 Task: Create a new public GitHub repository named 'instructional project' with a README file and Apache License 2.0. Add a description and topics.
Action: Mouse moved to (142, 100)
Screenshot: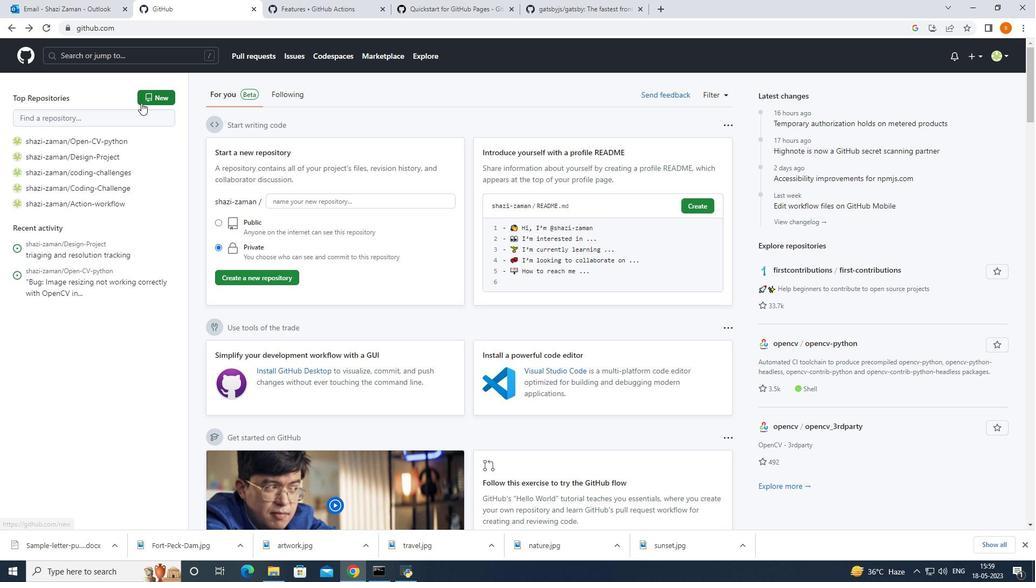 
Action: Mouse pressed left at (142, 100)
Screenshot: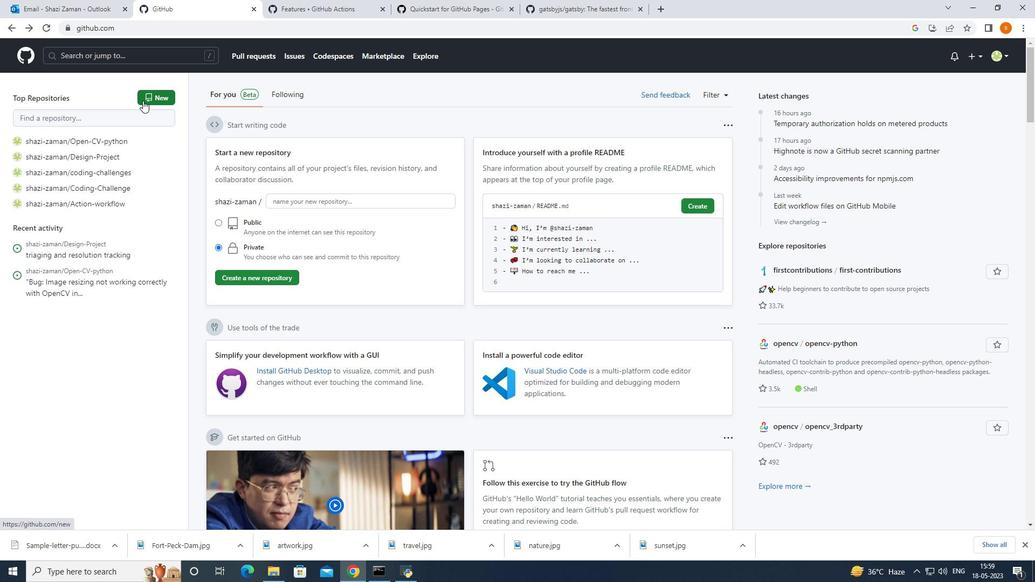 
Action: Mouse moved to (443, 178)
Screenshot: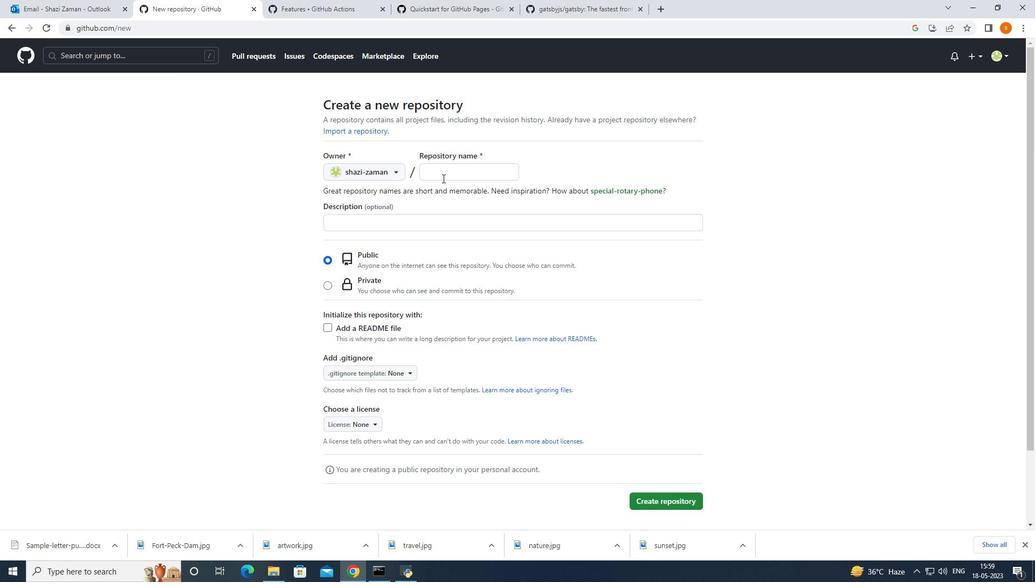 
Action: Mouse pressed left at (443, 178)
Screenshot: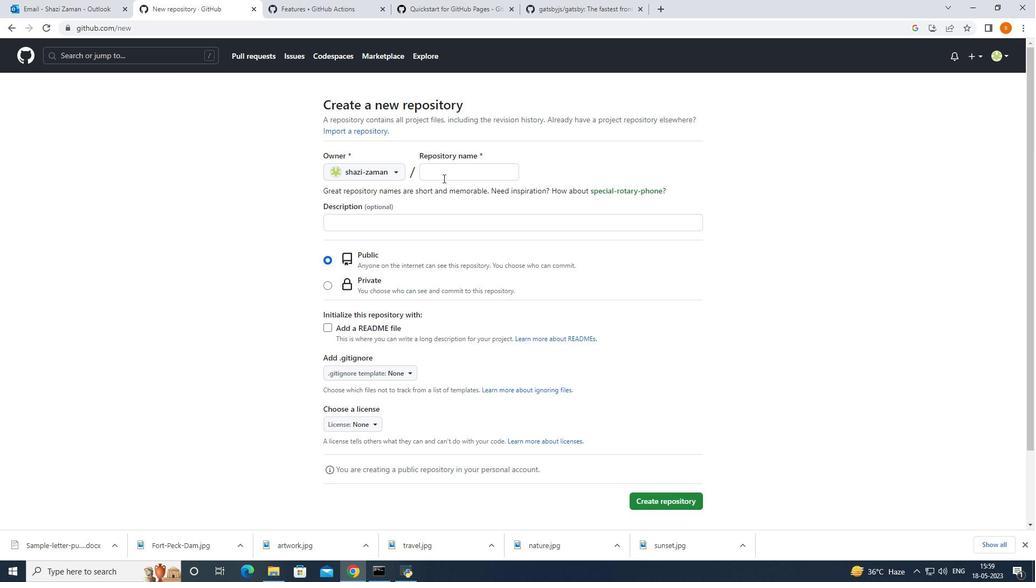 
Action: Mouse moved to (442, 179)
Screenshot: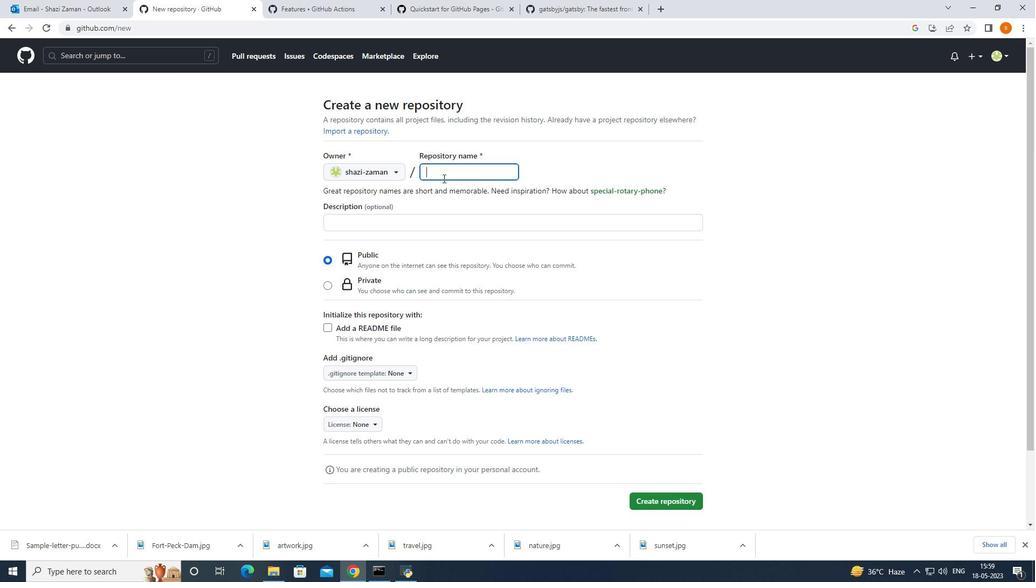 
Action: Key pressed instructional<Key.space>project
Screenshot: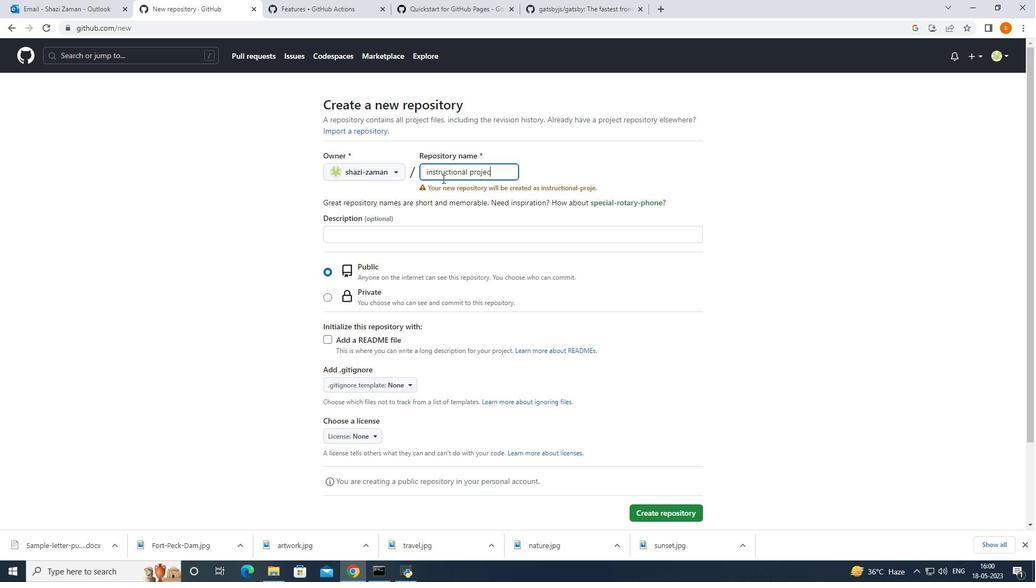 
Action: Mouse moved to (428, 229)
Screenshot: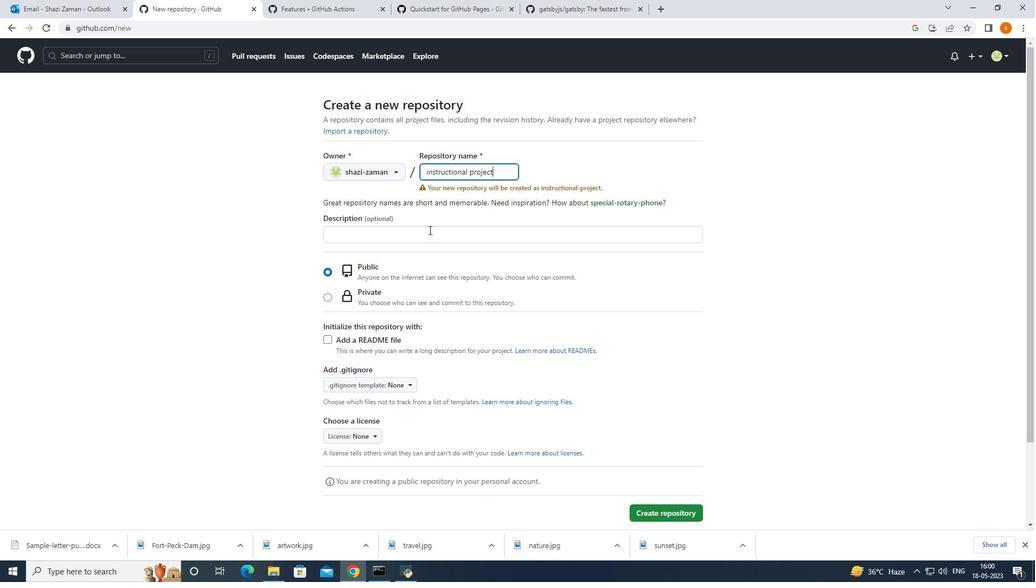 
Action: Mouse pressed left at (428, 229)
Screenshot: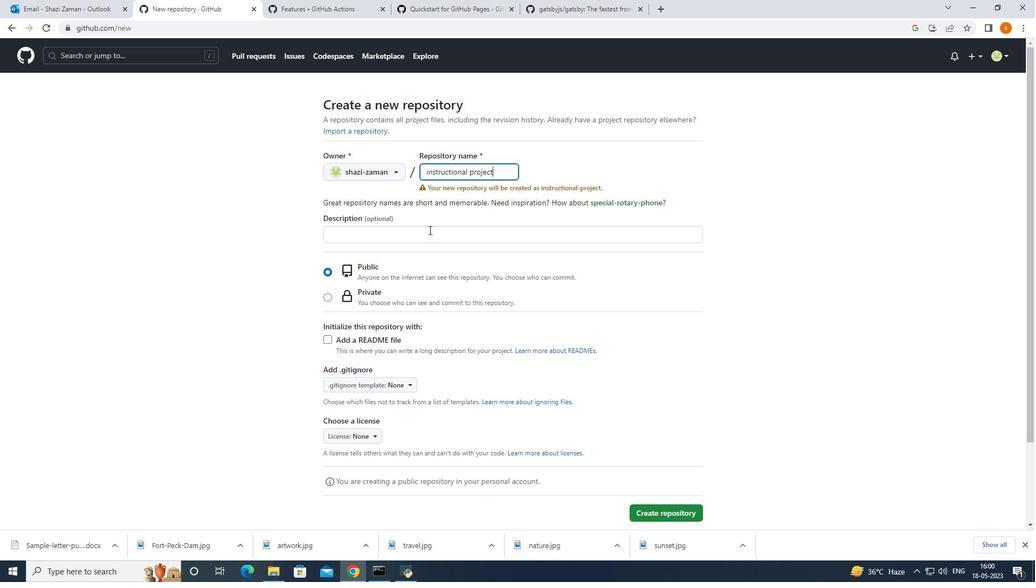 
Action: Mouse moved to (485, 242)
Screenshot: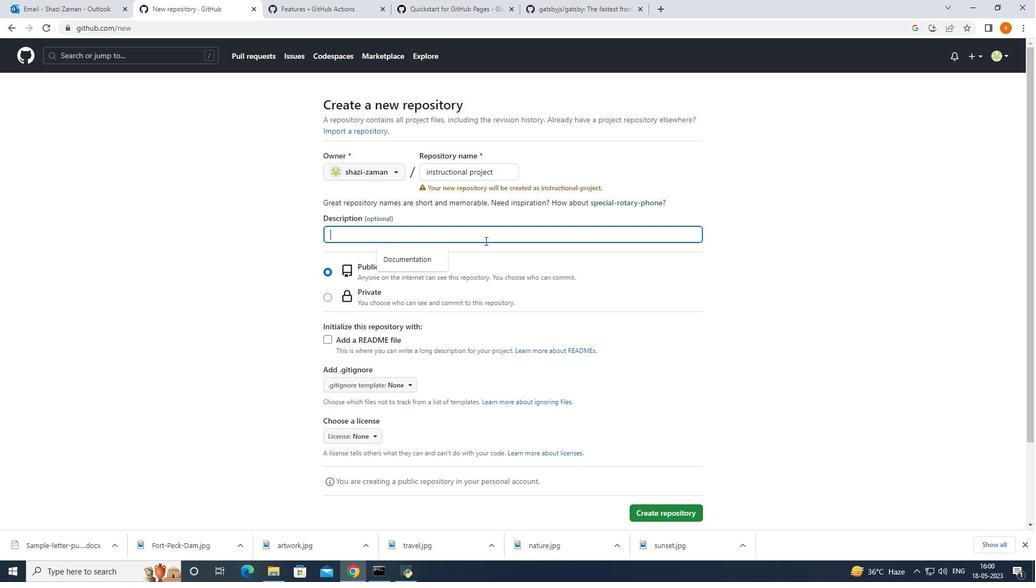 
Action: Mouse scrolled (485, 241) with delta (0, 0)
Screenshot: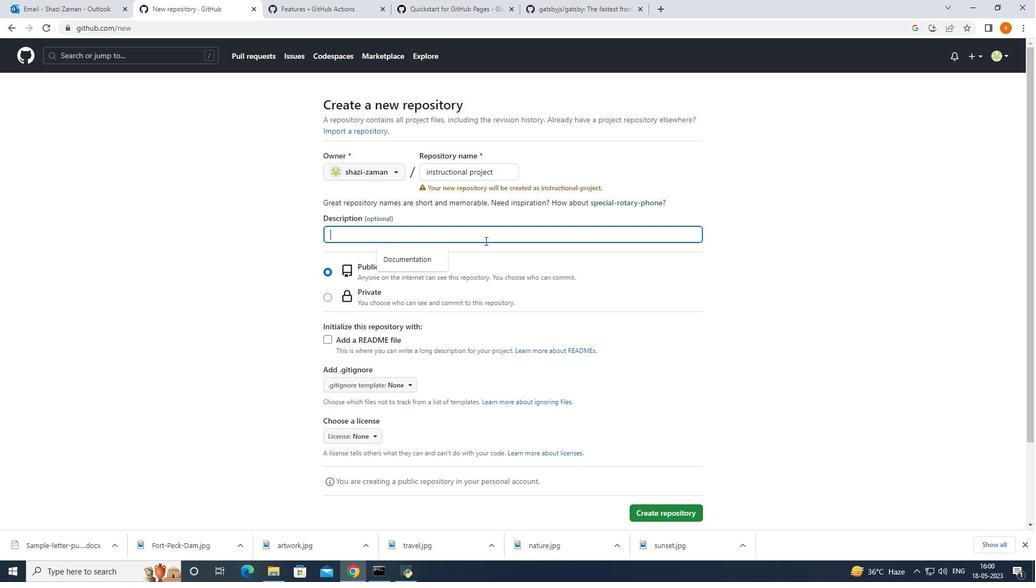 
Action: Mouse moved to (410, 333)
Screenshot: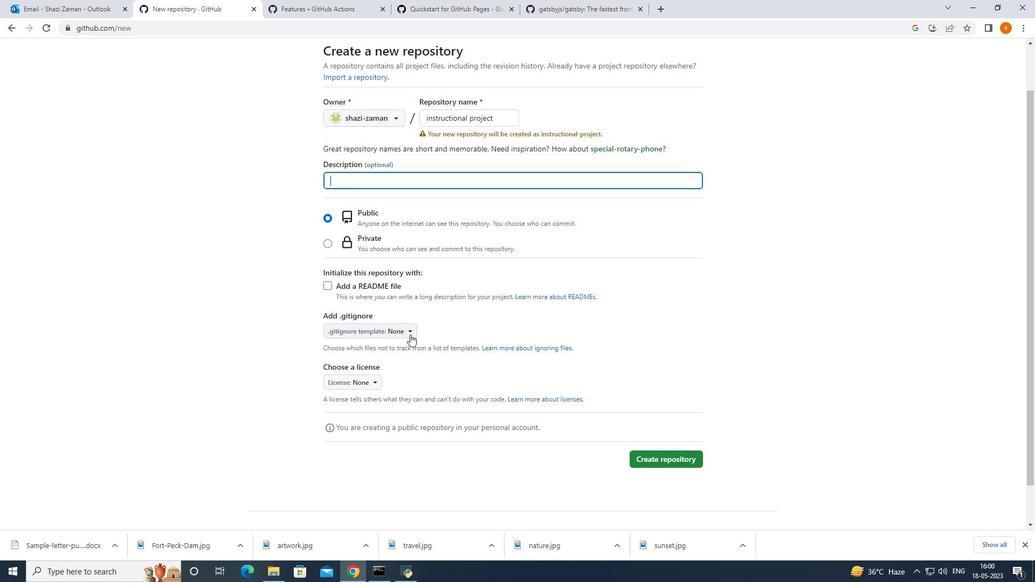 
Action: Mouse pressed left at (410, 333)
Screenshot: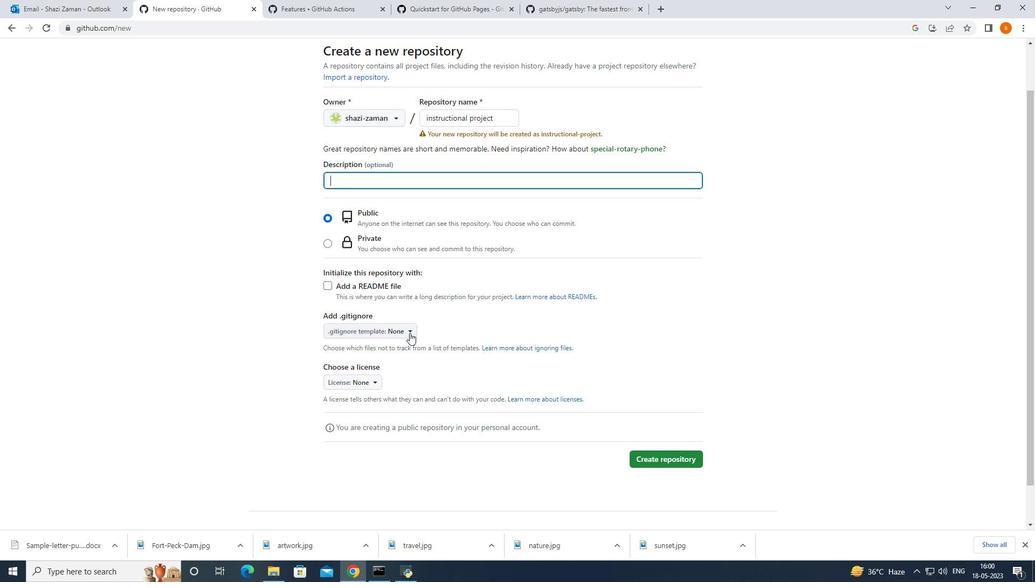 
Action: Mouse moved to (384, 180)
Screenshot: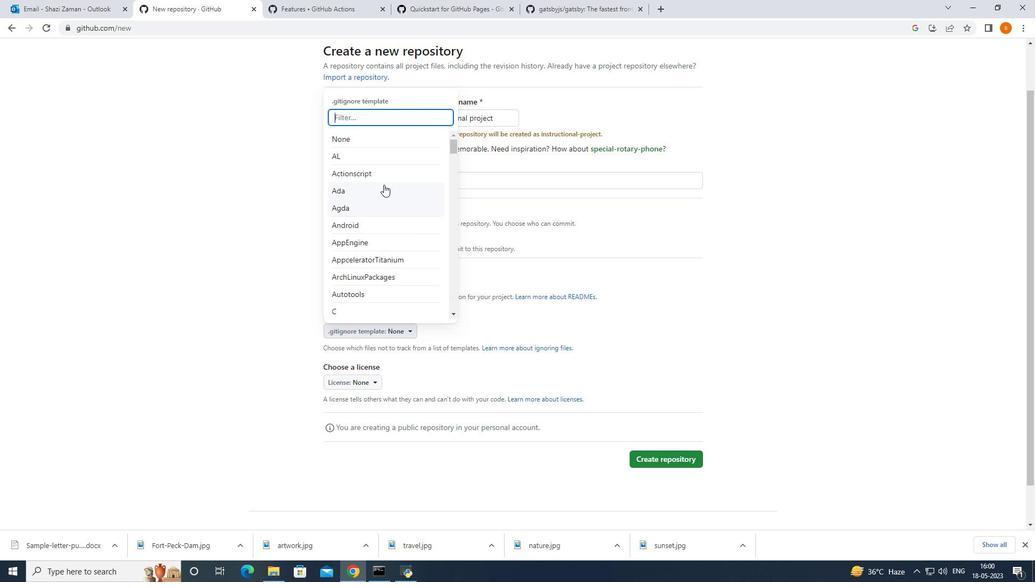 
Action: Mouse scrolled (384, 180) with delta (0, 0)
Screenshot: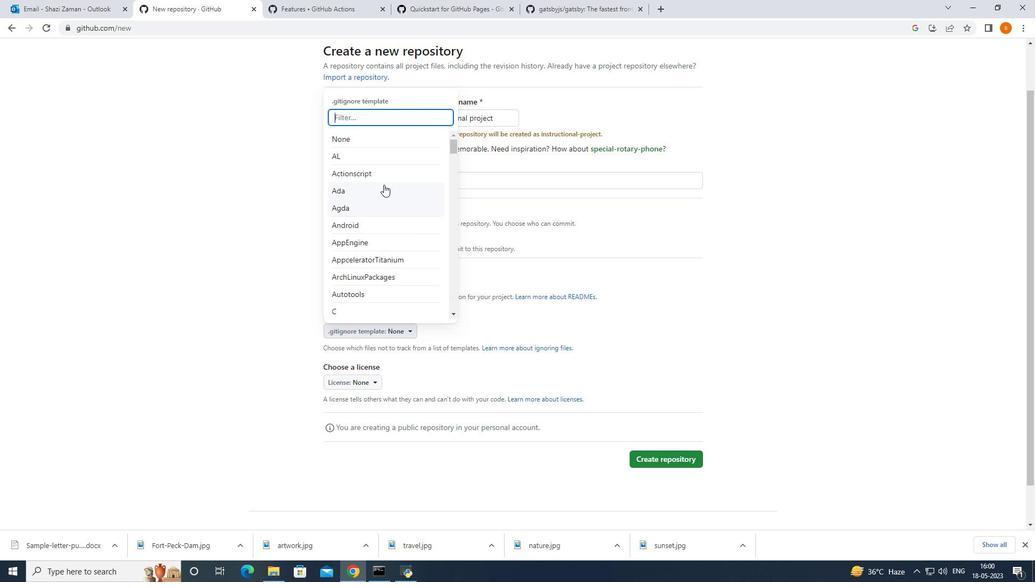 
Action: Mouse moved to (383, 180)
Screenshot: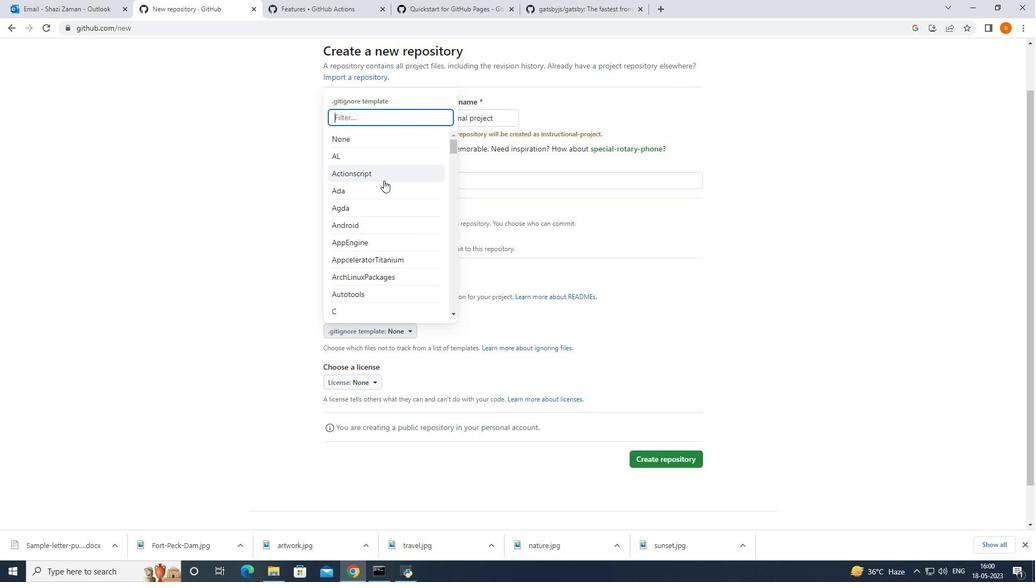 
Action: Mouse scrolled (383, 180) with delta (0, 0)
Screenshot: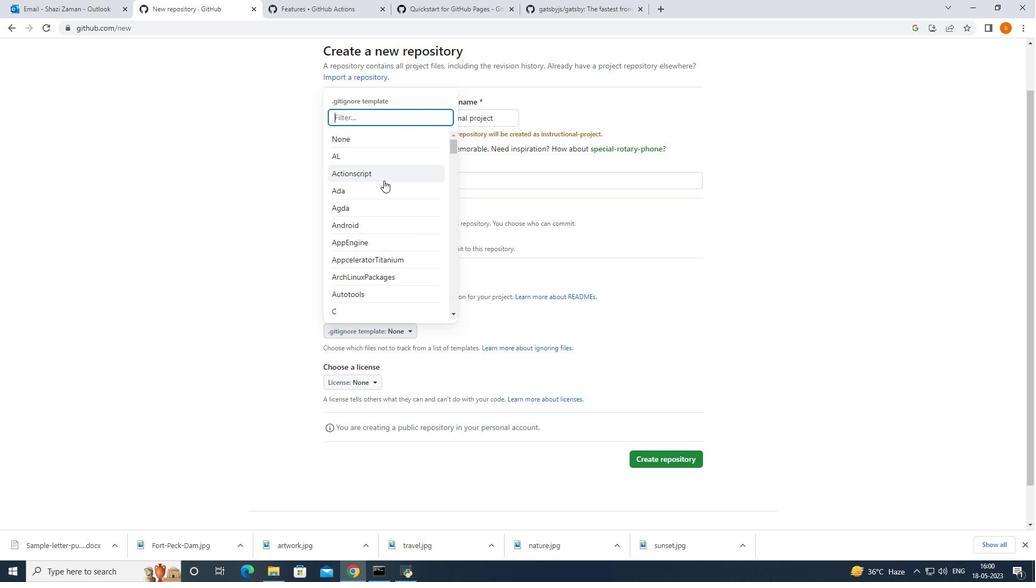 
Action: Mouse moved to (383, 182)
Screenshot: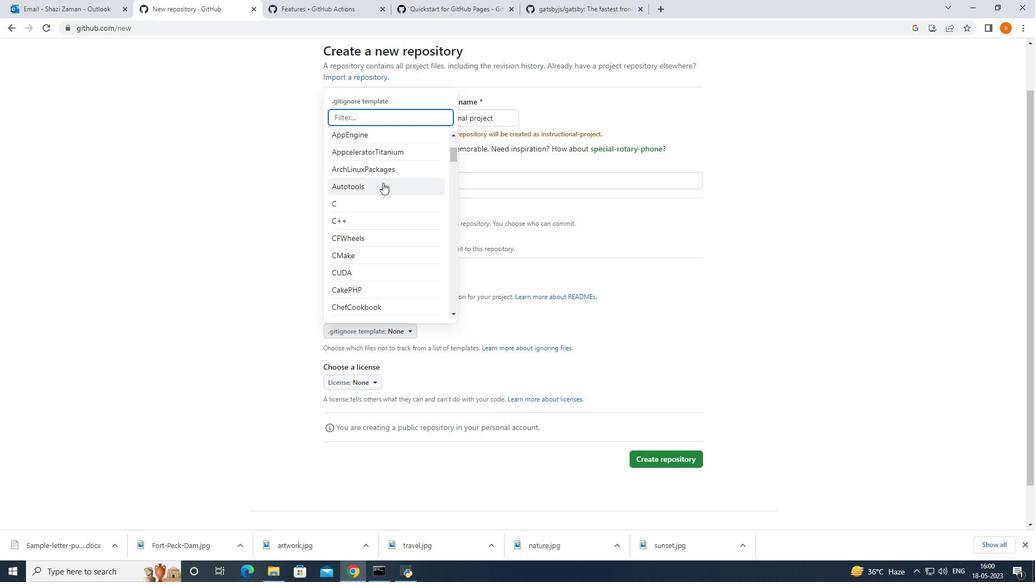 
Action: Mouse scrolled (383, 182) with delta (0, 0)
Screenshot: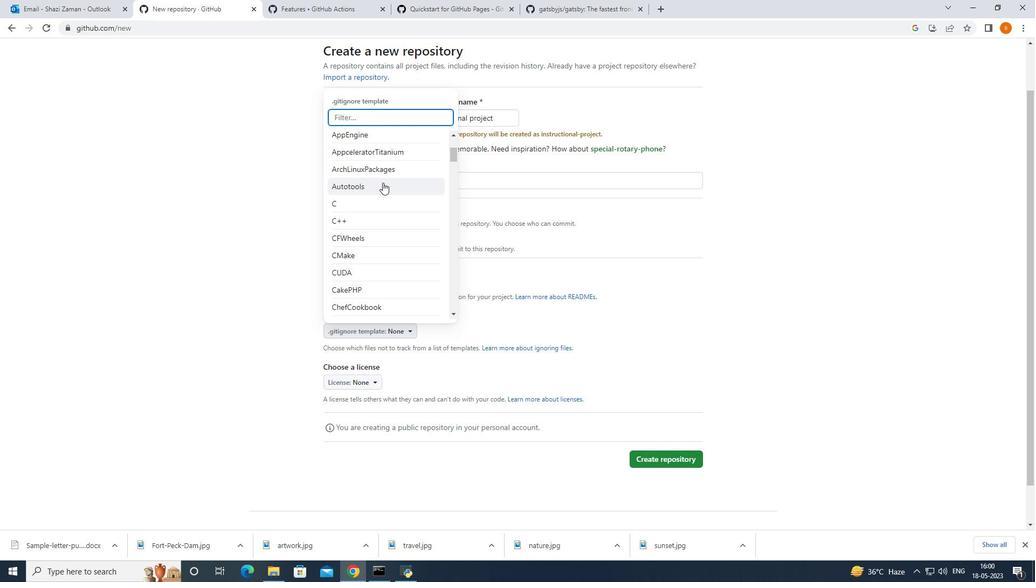 
Action: Mouse scrolled (383, 183) with delta (0, 0)
Screenshot: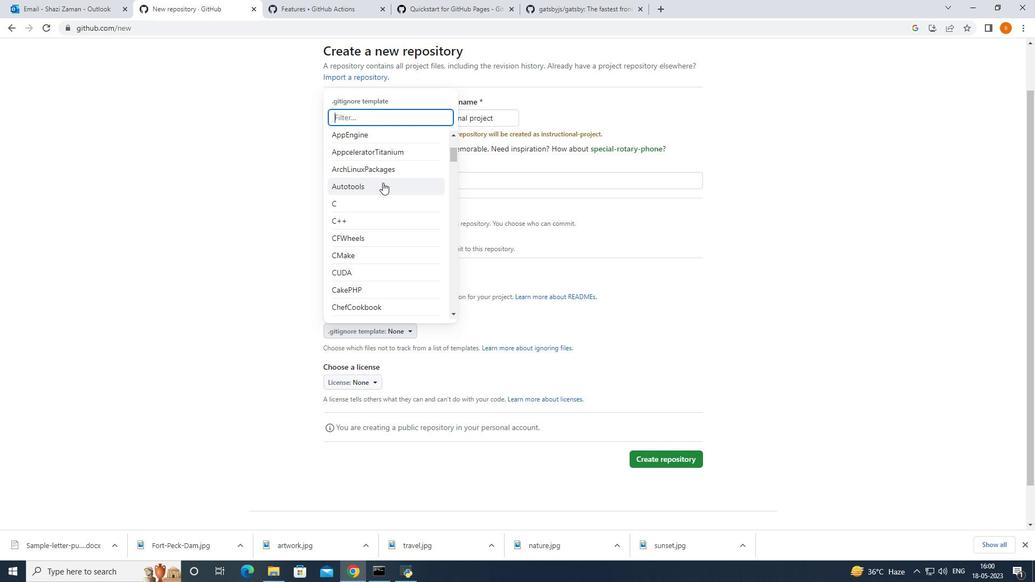 
Action: Mouse scrolled (383, 183) with delta (0, 0)
Screenshot: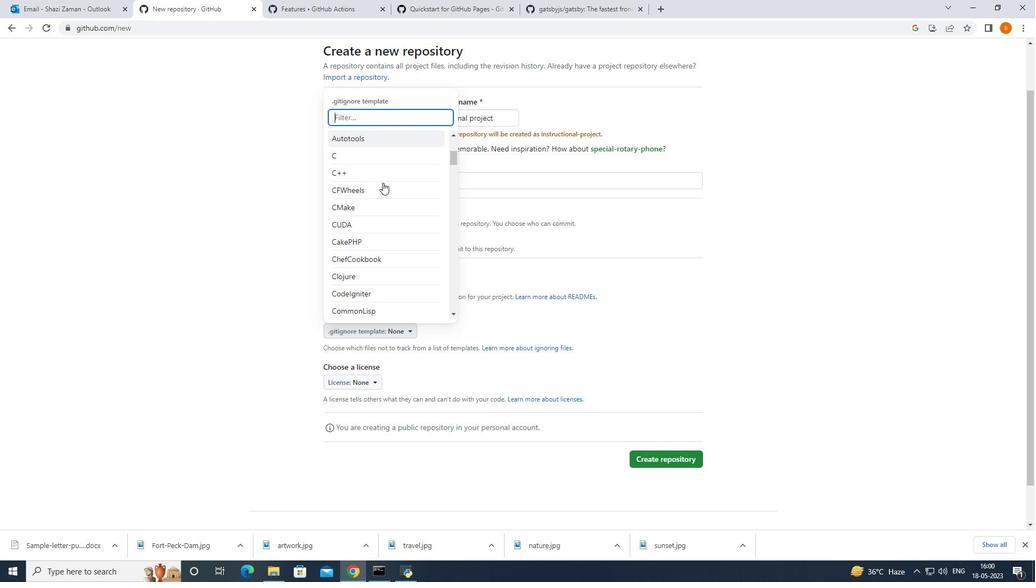 
Action: Mouse scrolled (383, 183) with delta (0, 0)
Screenshot: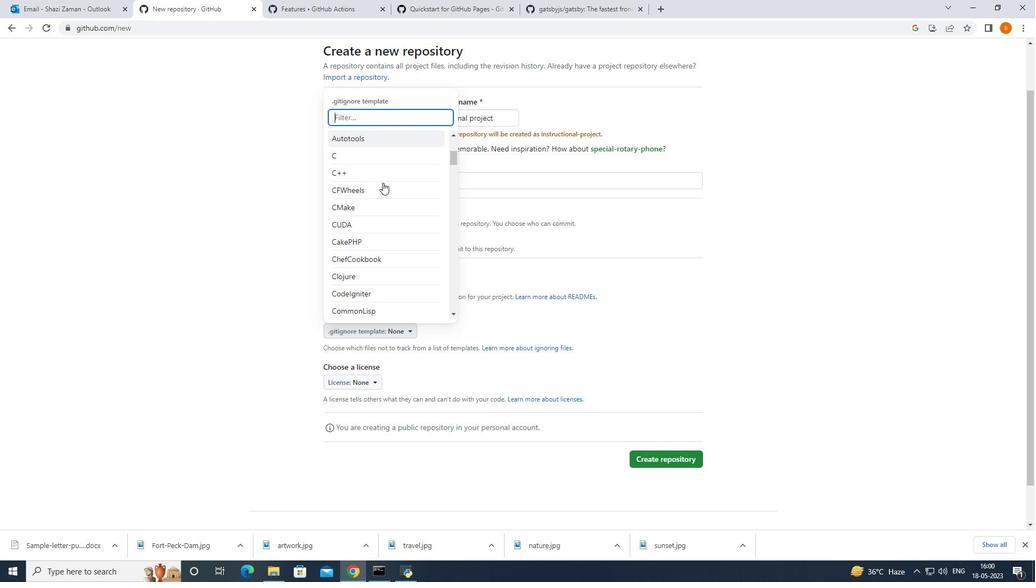 
Action: Mouse moved to (373, 121)
Screenshot: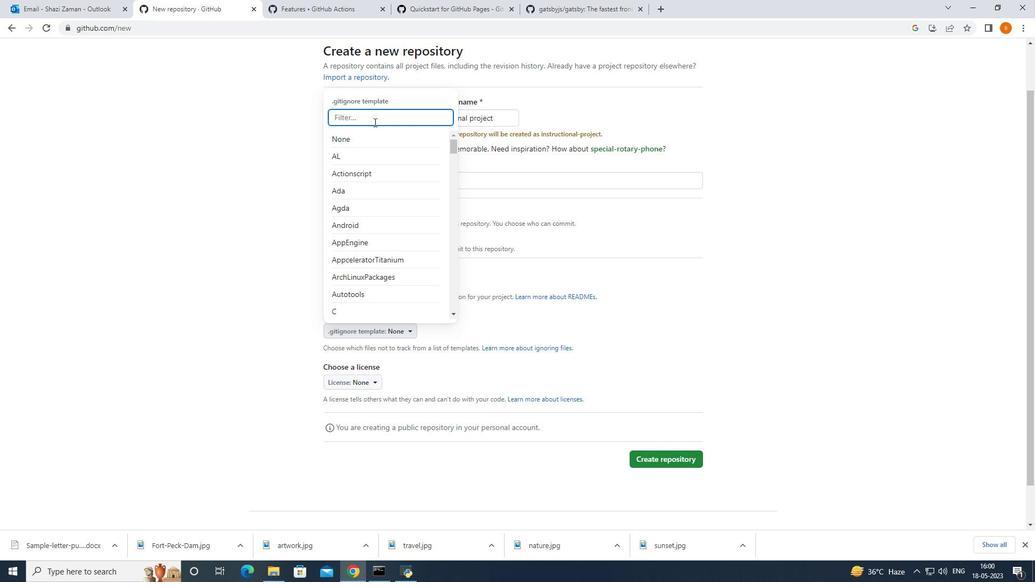 
Action: Key pressed s
Screenshot: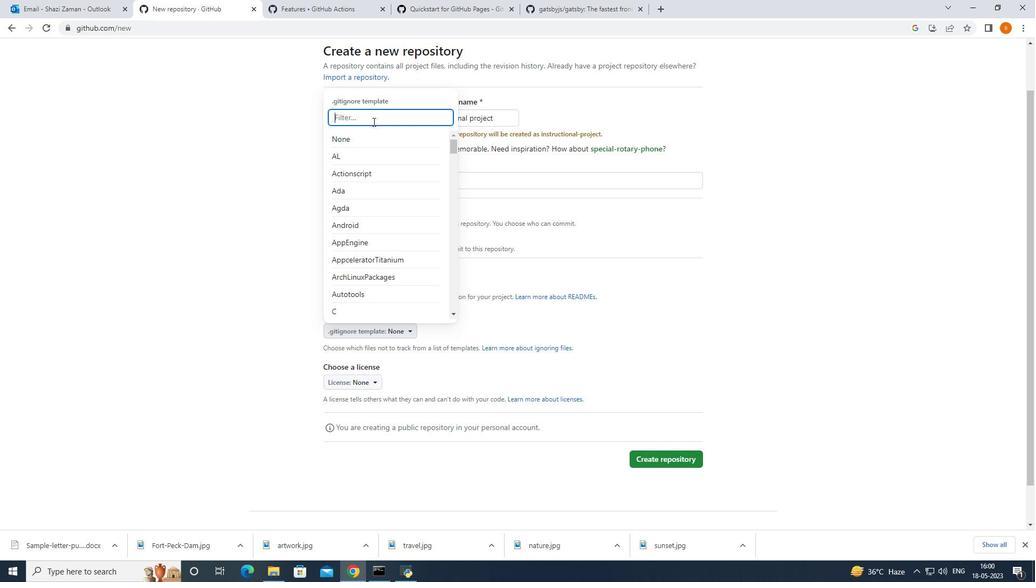 
Action: Mouse moved to (373, 121)
Screenshot: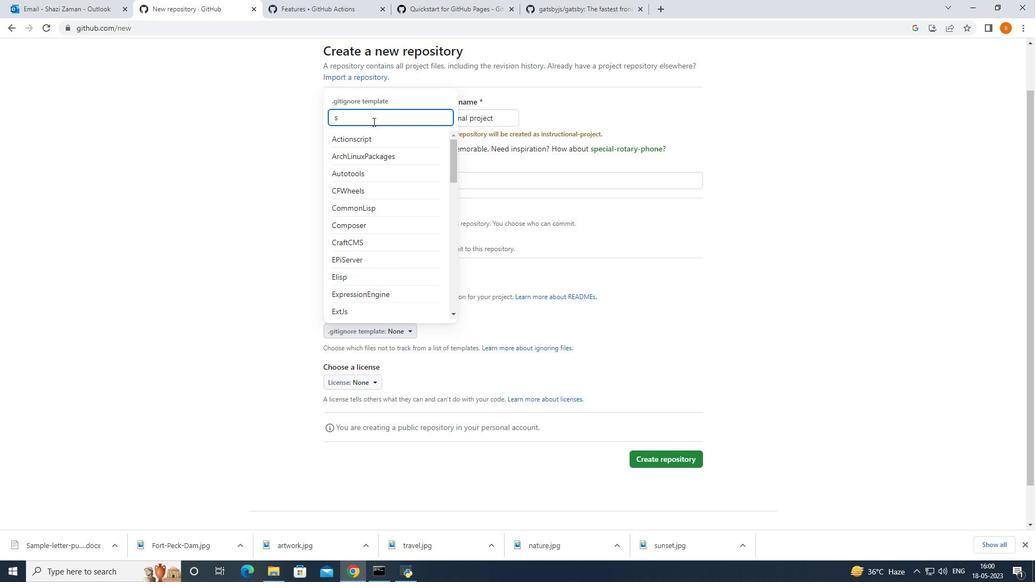 
Action: Key pressed t
Screenshot: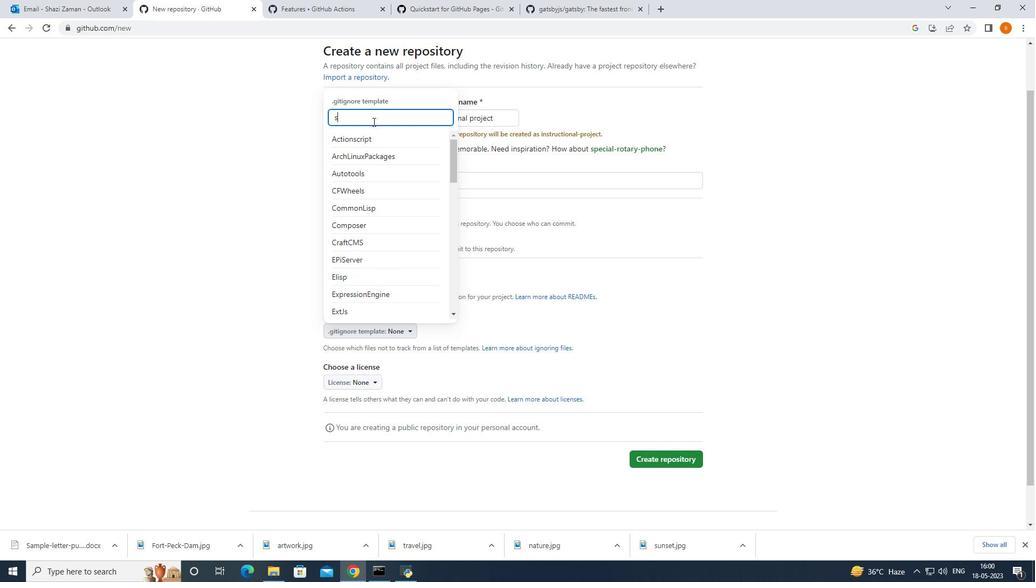 
Action: Mouse moved to (373, 123)
Screenshot: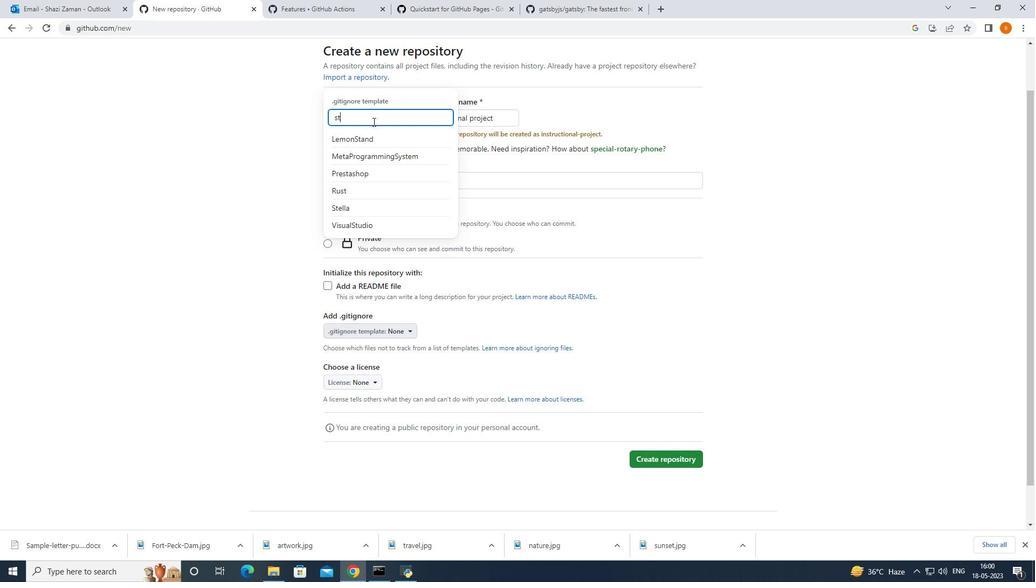 
Action: Key pressed atic
Screenshot: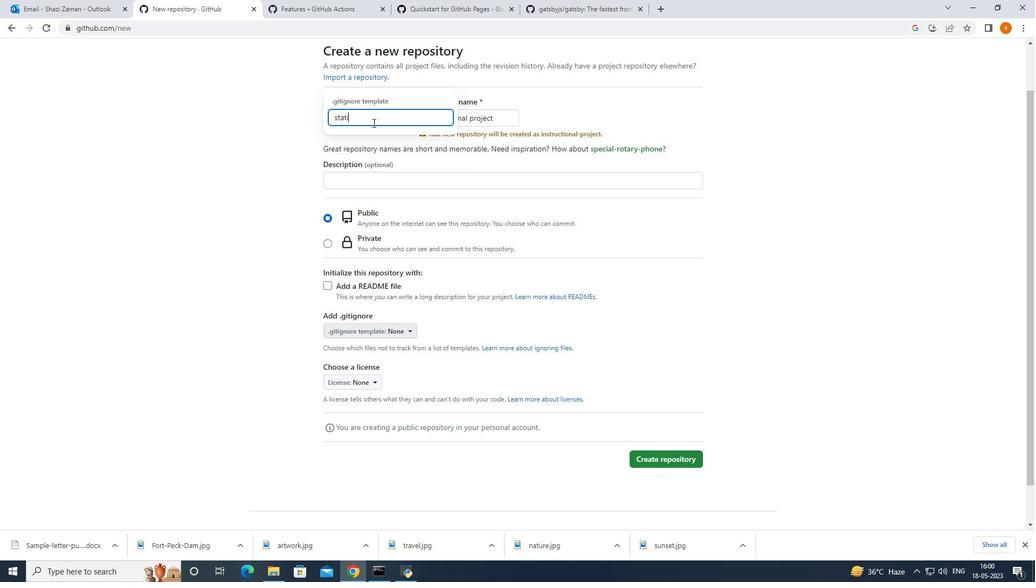 
Action: Mouse moved to (276, 164)
Screenshot: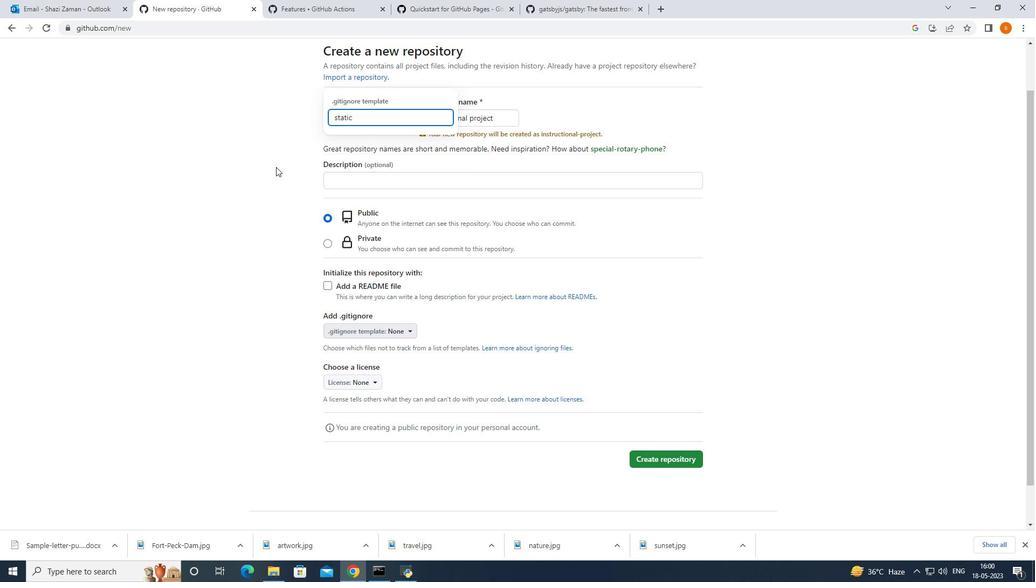 
Action: Mouse pressed left at (276, 164)
Screenshot: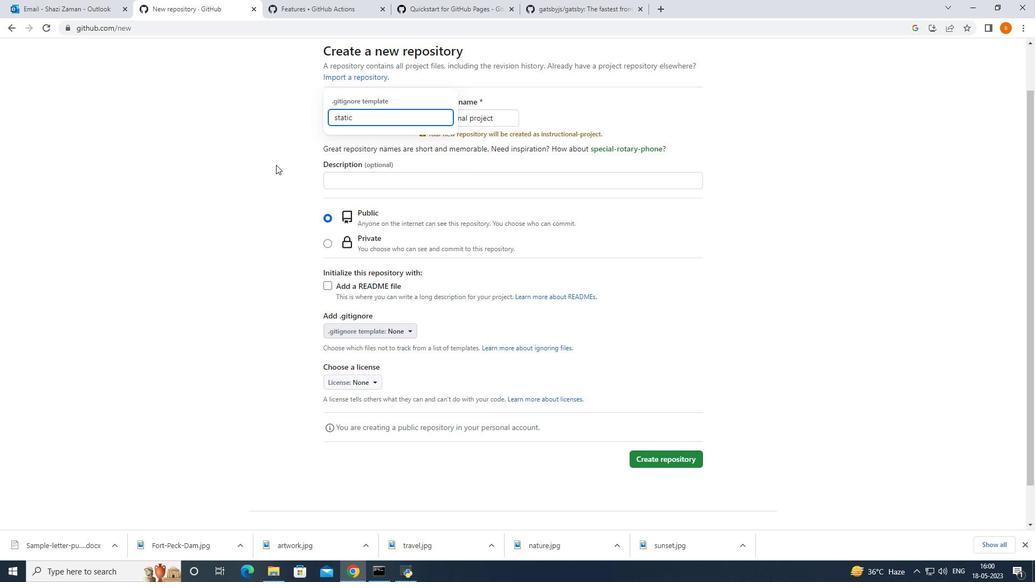 
Action: Mouse moved to (371, 384)
Screenshot: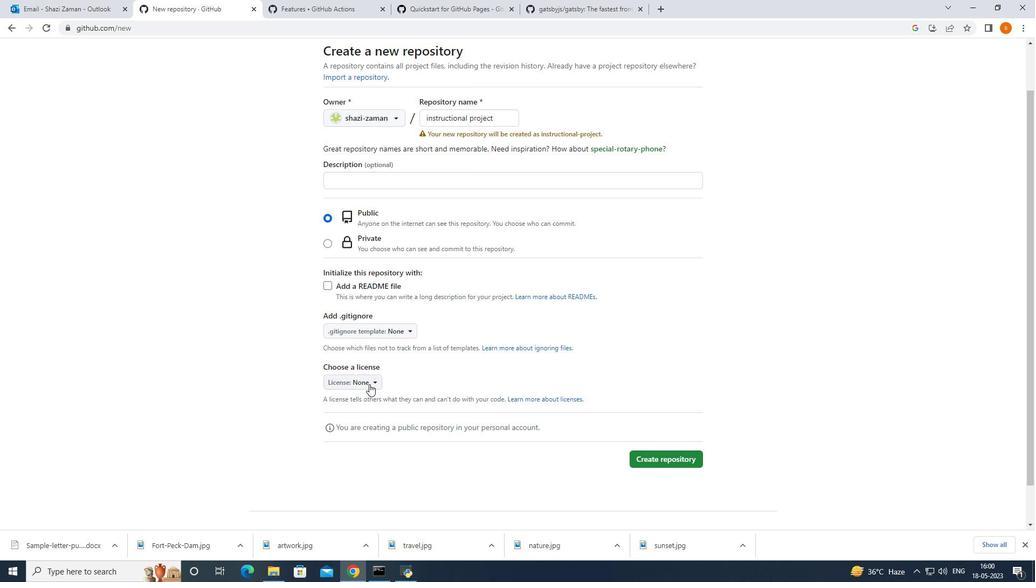 
Action: Mouse pressed left at (371, 384)
Screenshot: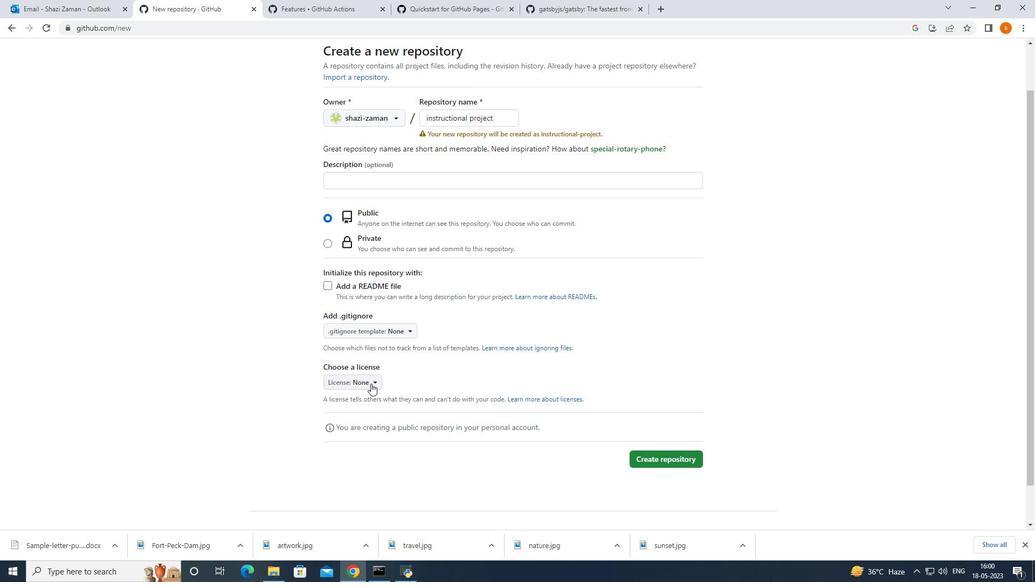 
Action: Mouse moved to (394, 167)
Screenshot: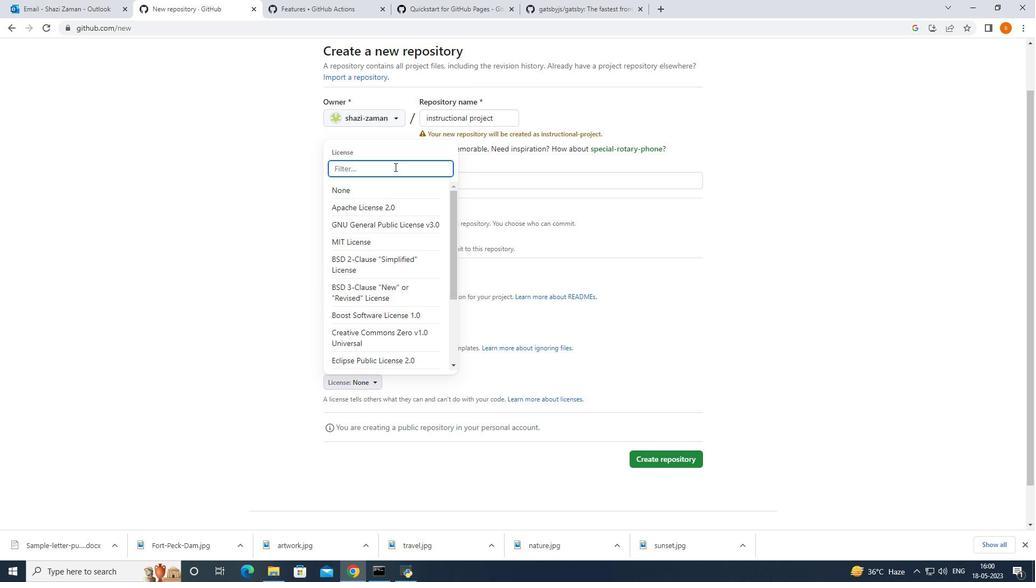 
Action: Key pressed st
Screenshot: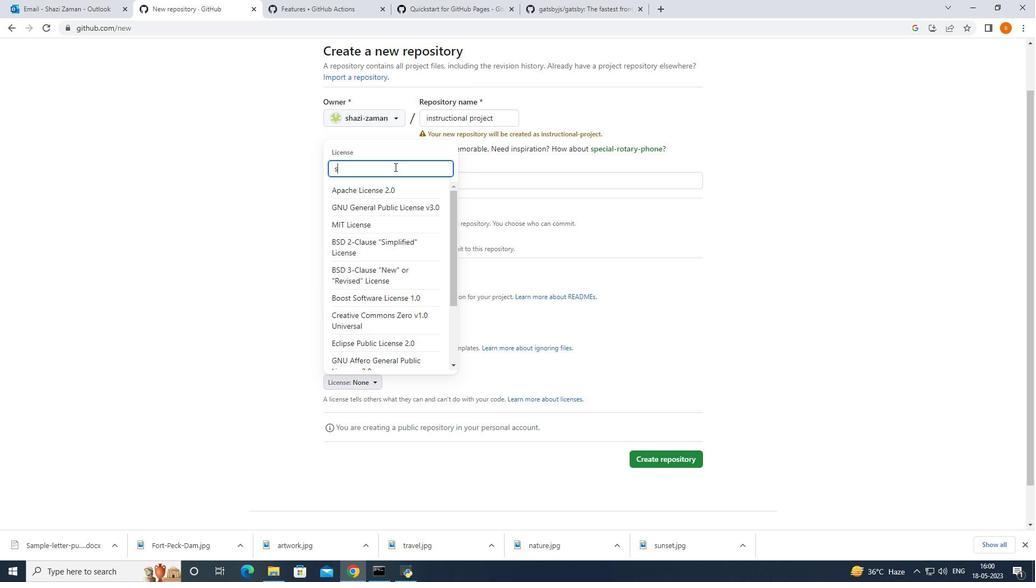 
Action: Mouse moved to (394, 169)
Screenshot: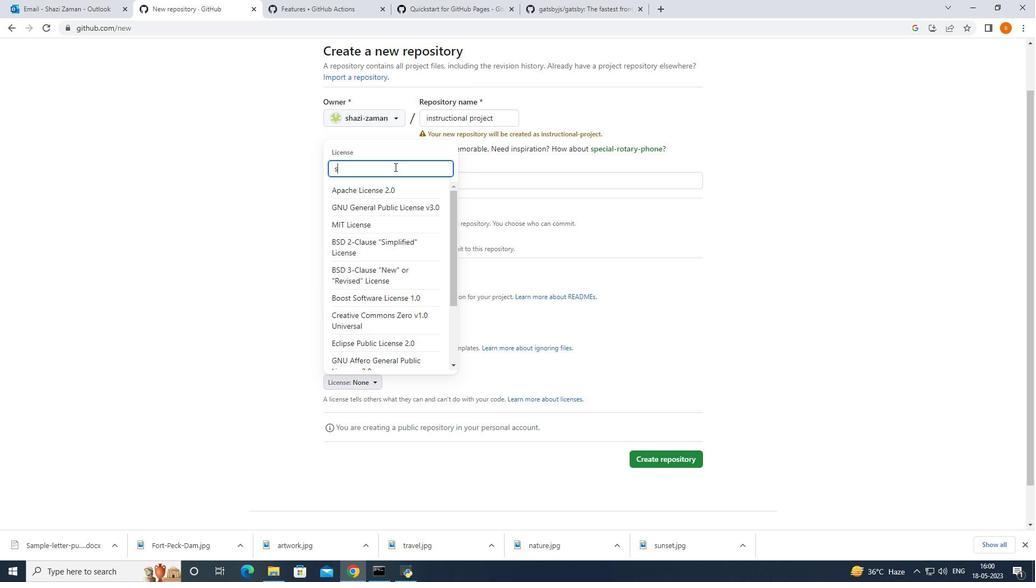 
Action: Key pressed a
Screenshot: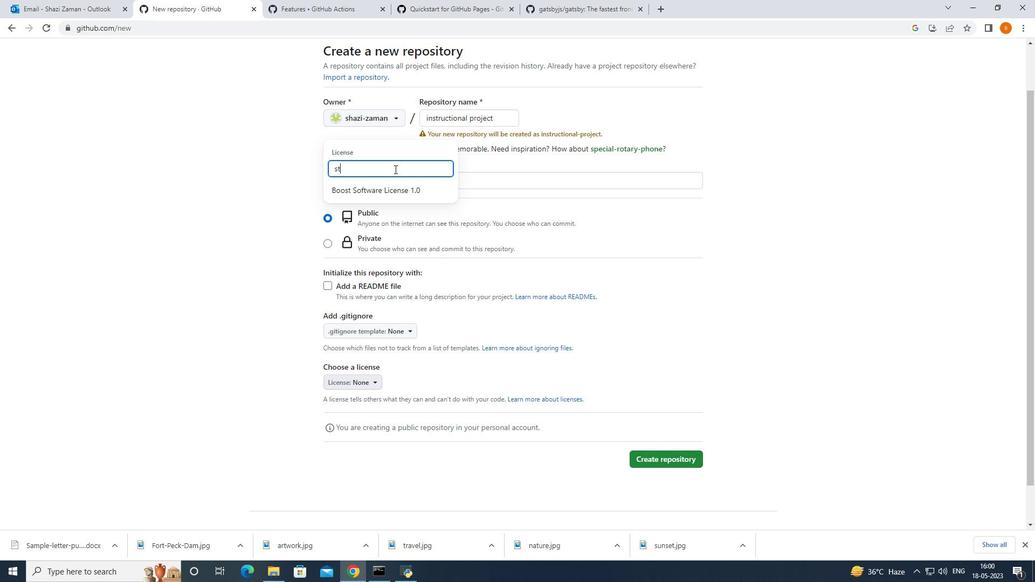 
Action: Mouse moved to (343, 181)
Screenshot: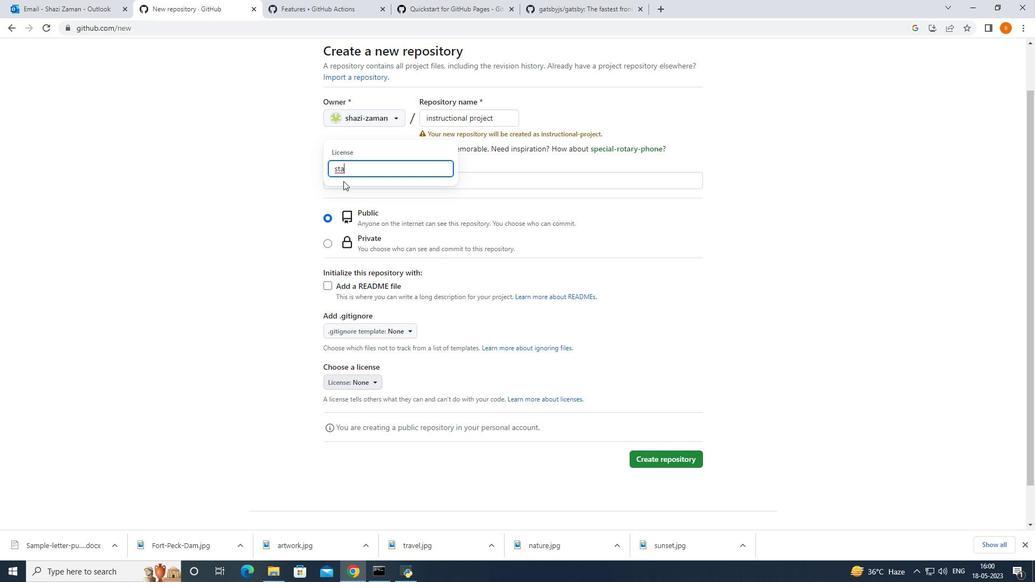 
Action: Key pressed <Key.backspace><Key.backspace>
Screenshot: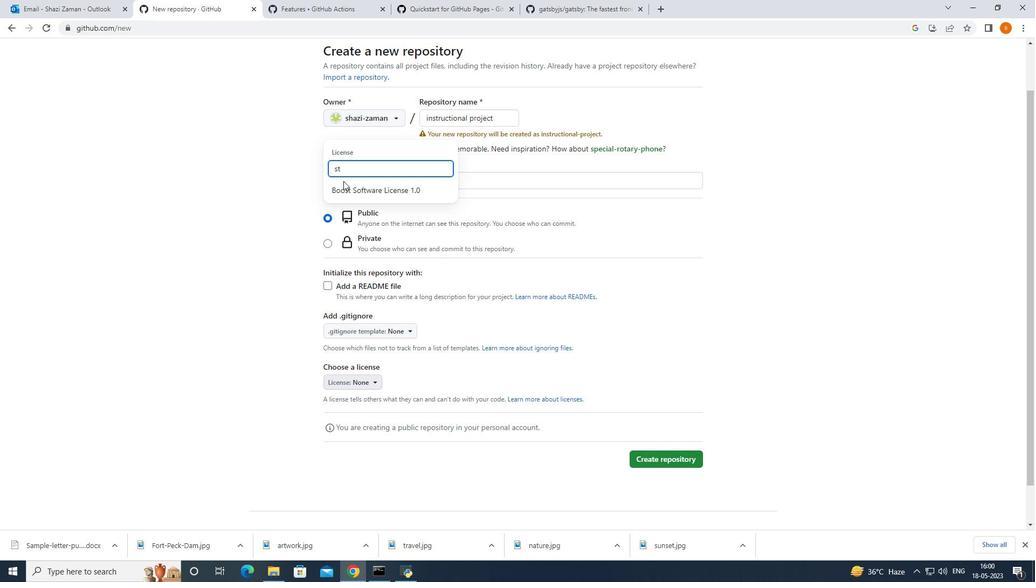 
Action: Mouse moved to (383, 195)
Screenshot: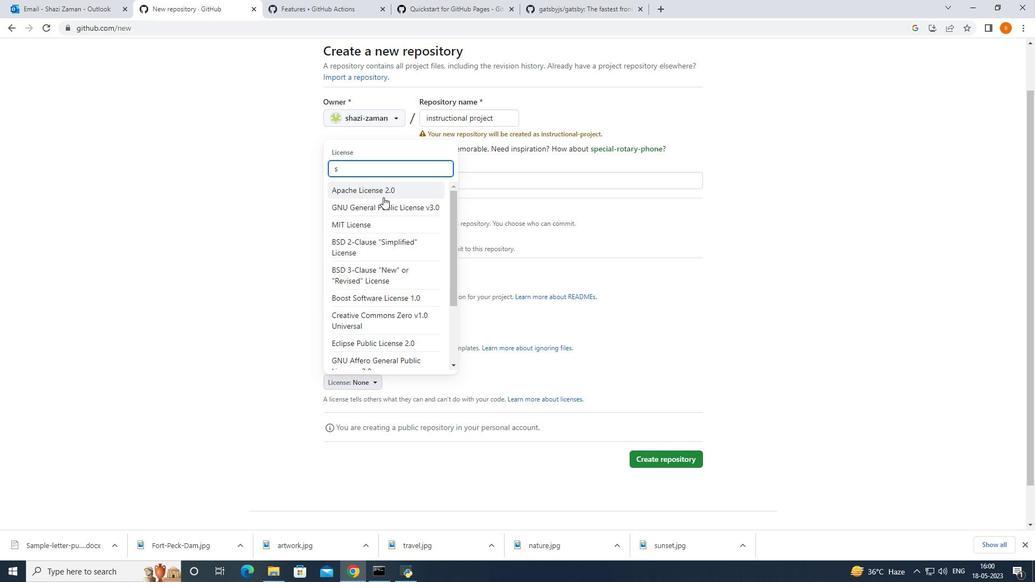 
Action: Mouse pressed left at (383, 195)
Screenshot: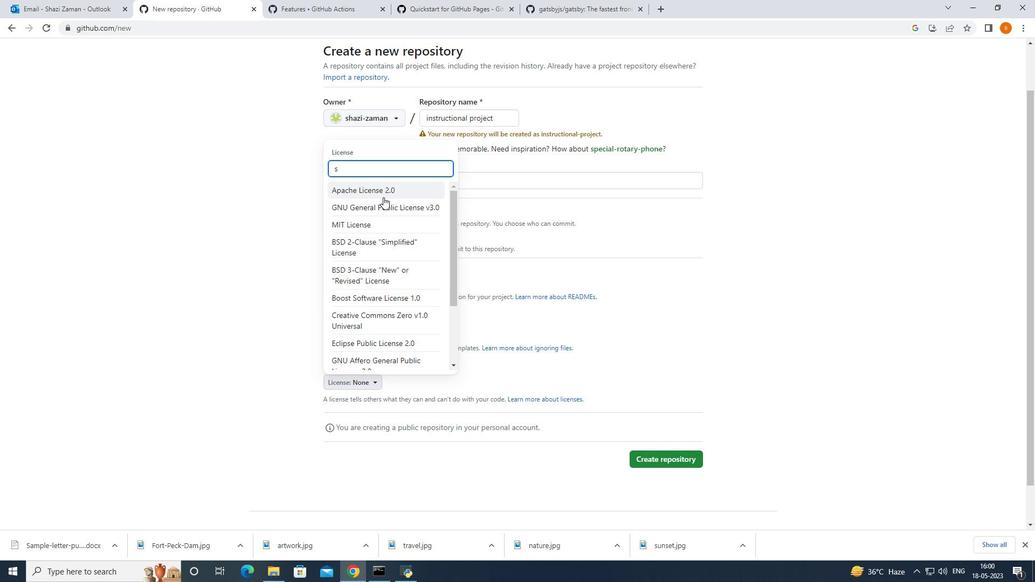 
Action: Mouse moved to (324, 288)
Screenshot: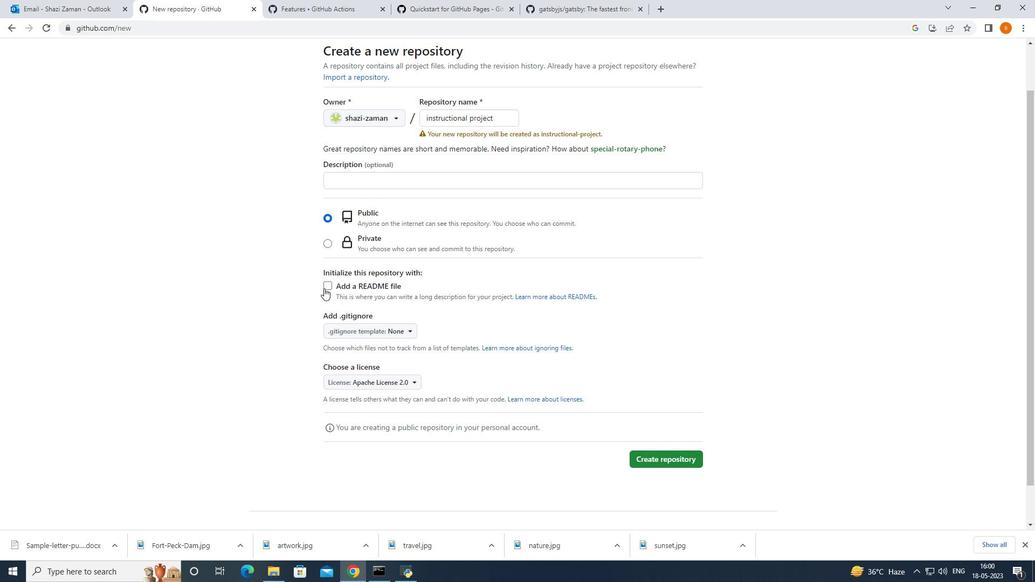 
Action: Mouse pressed left at (324, 288)
Screenshot: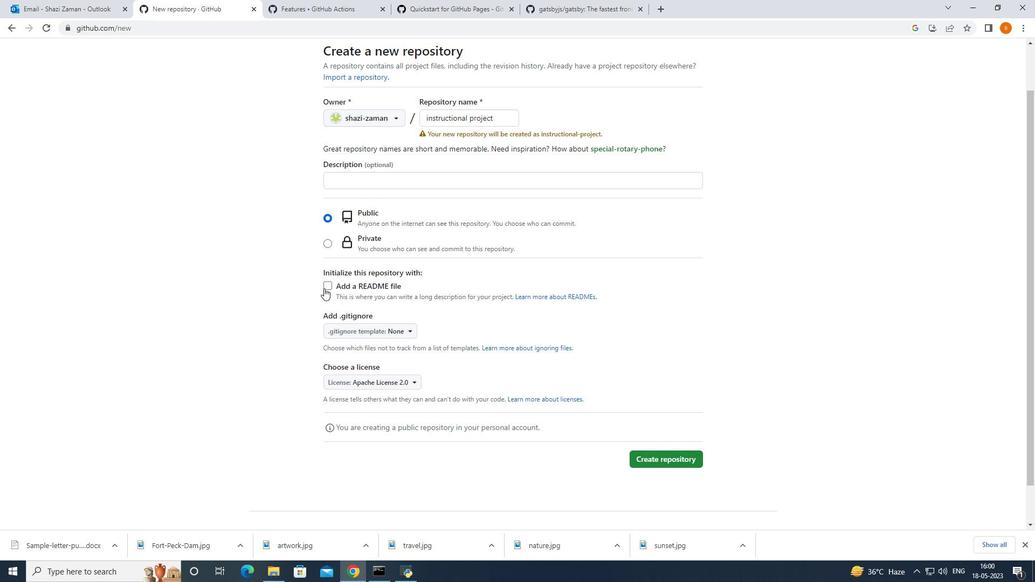 
Action: Mouse moved to (537, 330)
Screenshot: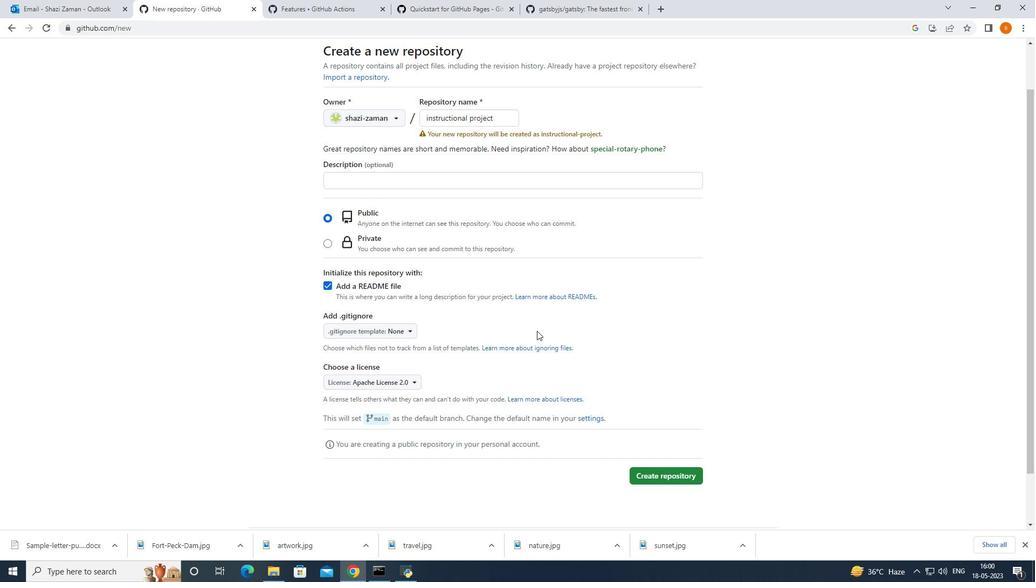 
Action: Mouse scrolled (537, 331) with delta (0, 0)
Screenshot: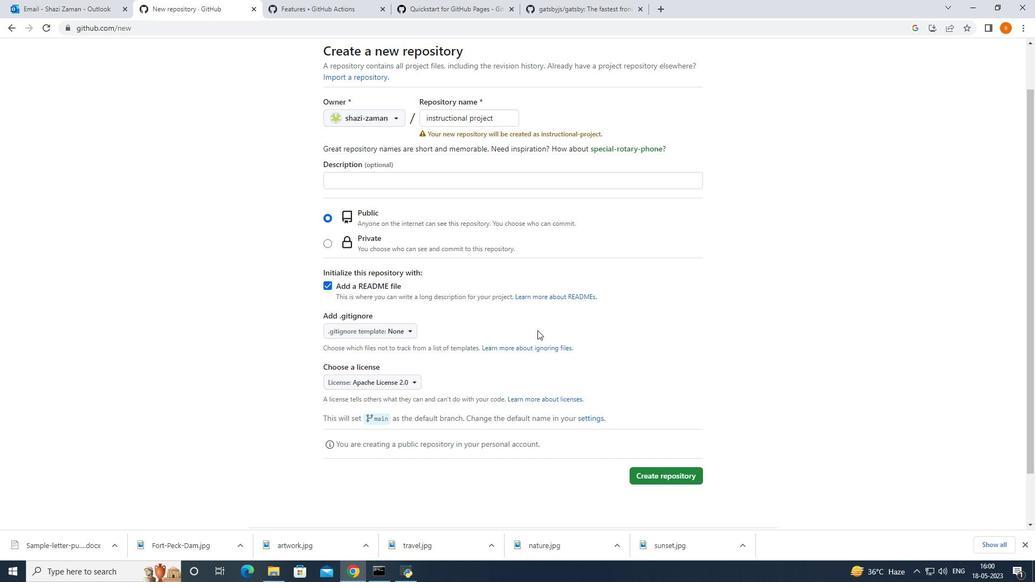 
Action: Mouse moved to (537, 330)
Screenshot: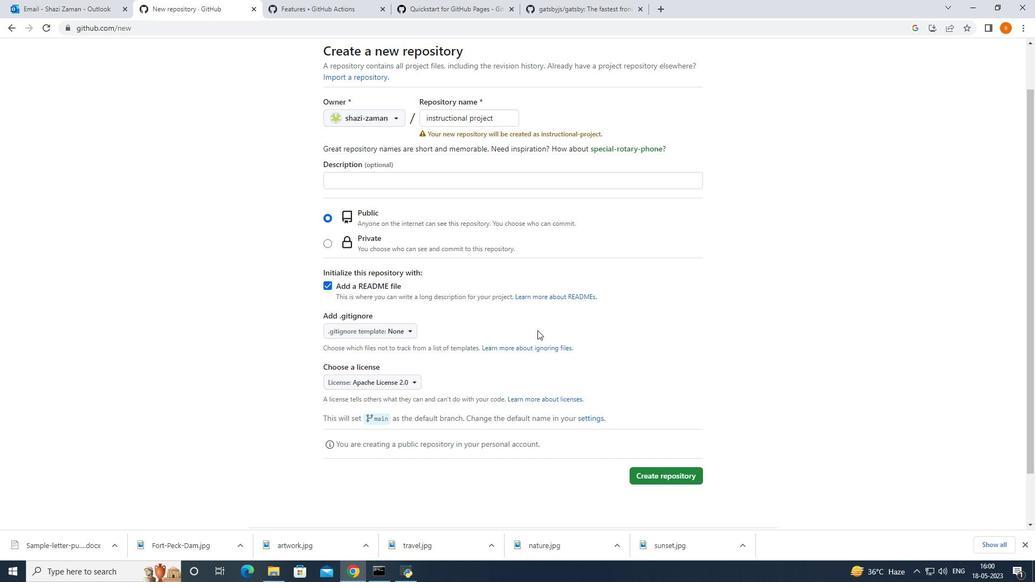 
Action: Mouse scrolled (537, 330) with delta (0, 0)
Screenshot: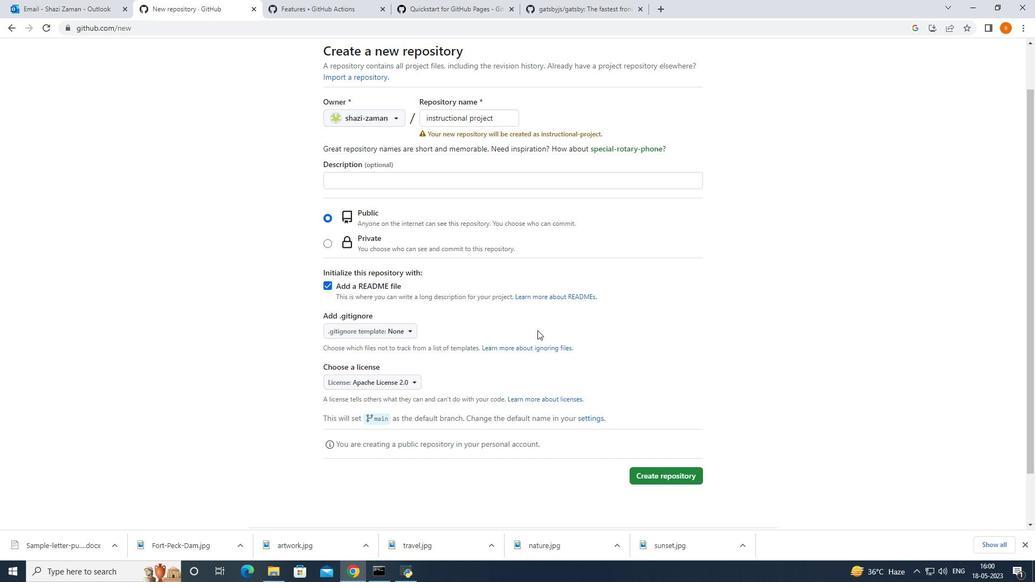 
Action: Mouse moved to (580, 374)
Screenshot: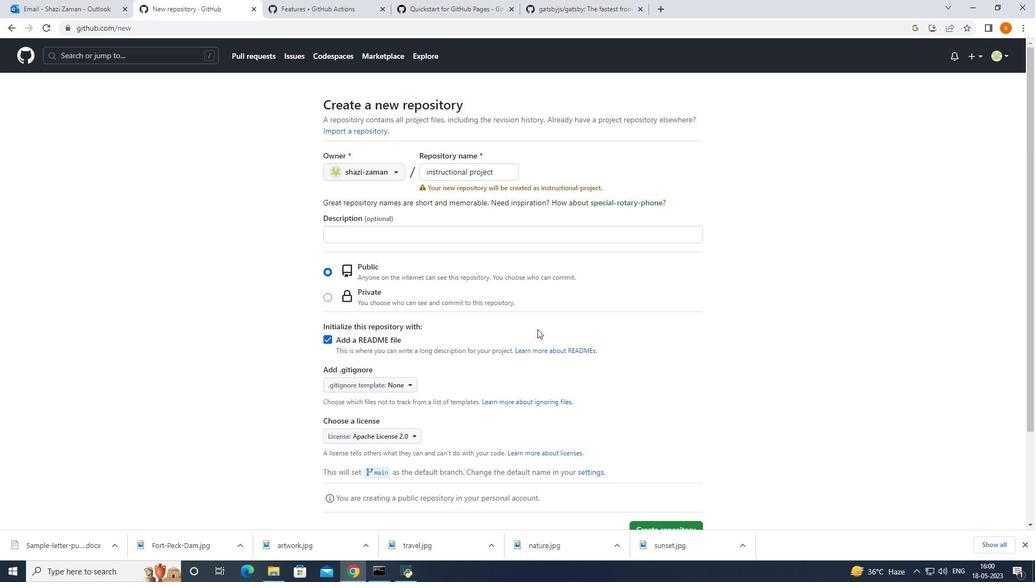 
Action: Mouse scrolled (580, 373) with delta (0, 0)
Screenshot: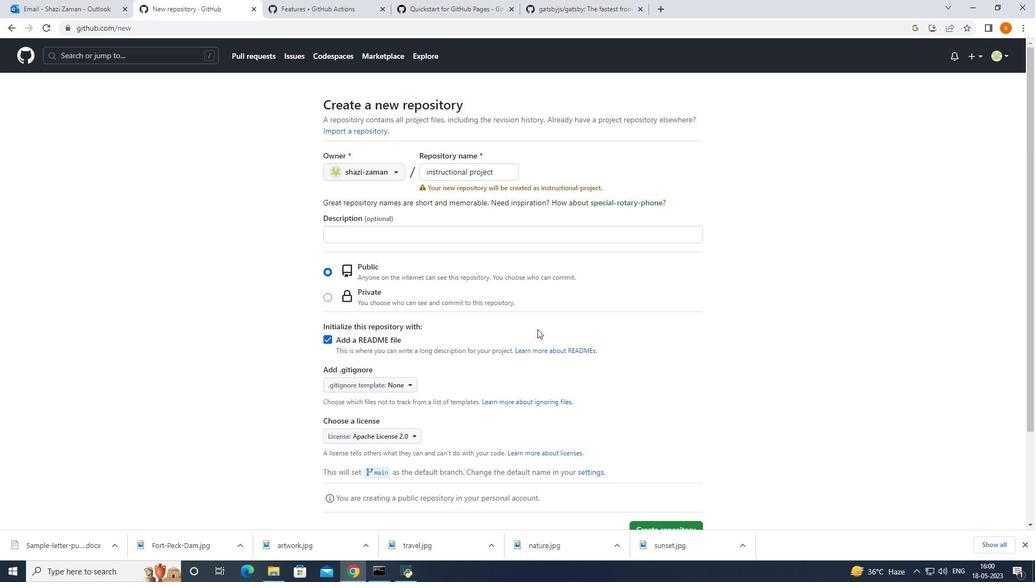 
Action: Mouse moved to (588, 385)
Screenshot: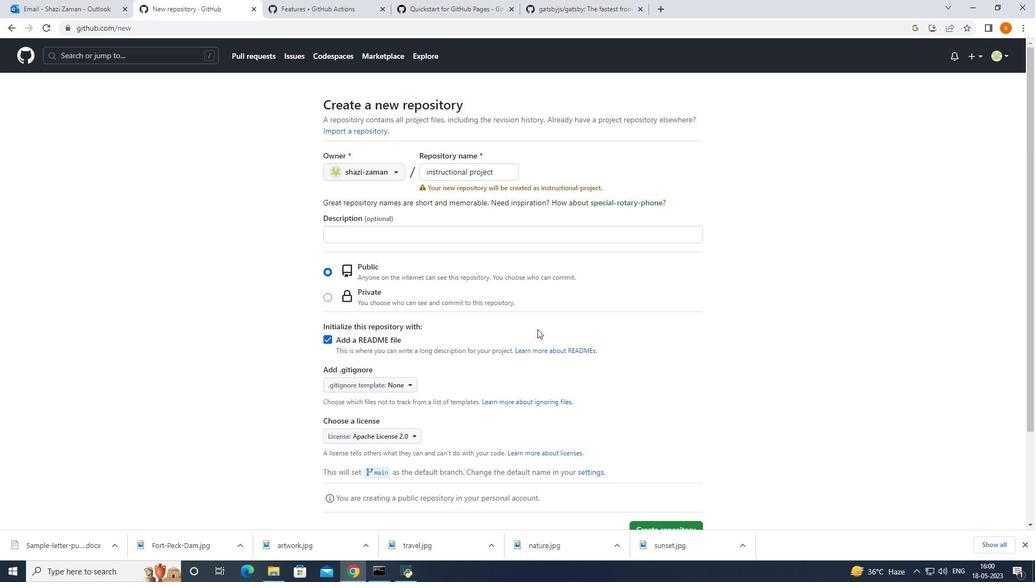 
Action: Mouse scrolled (588, 385) with delta (0, 0)
Screenshot: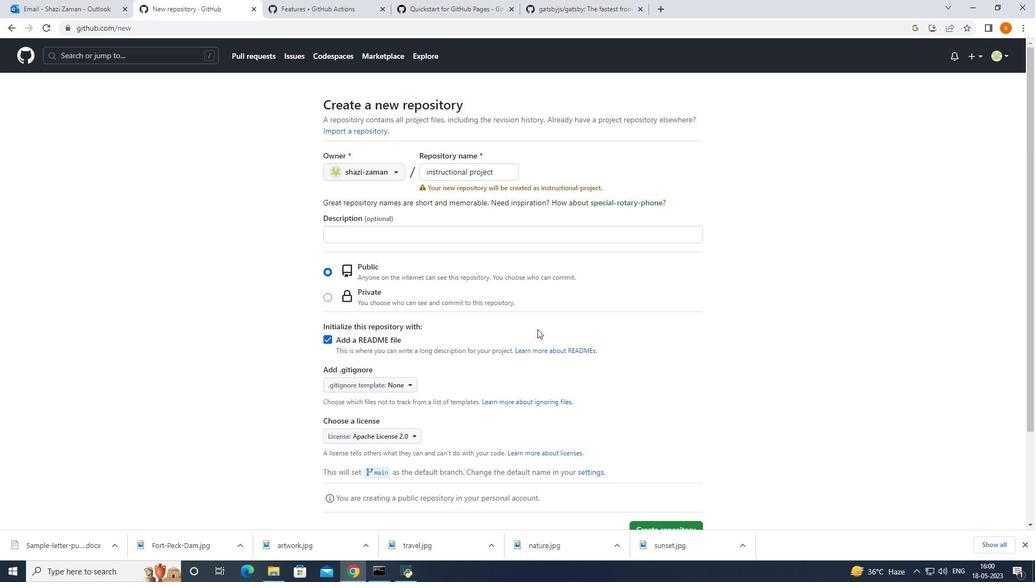 
Action: Mouse moved to (589, 387)
Screenshot: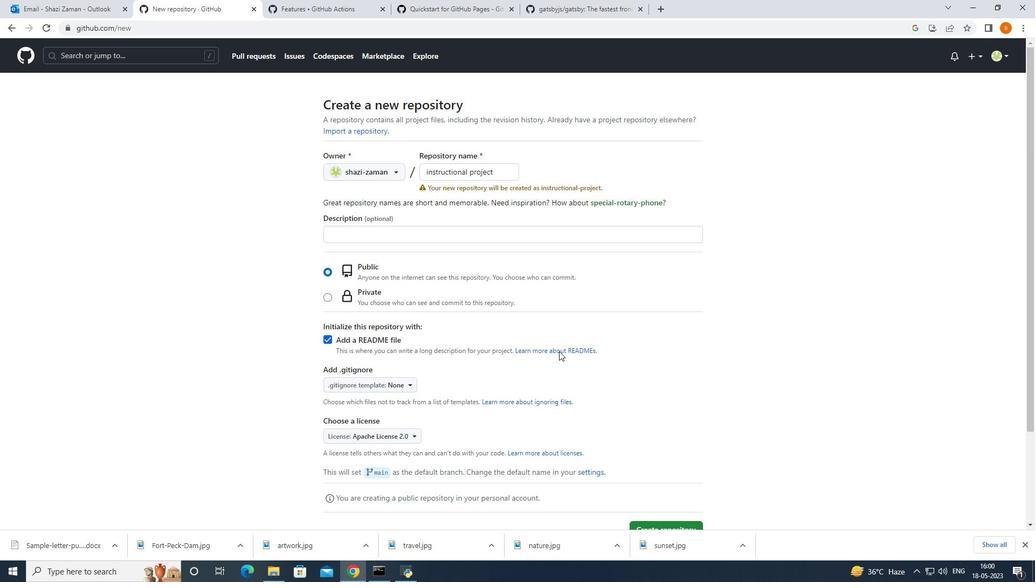 
Action: Mouse scrolled (589, 386) with delta (0, 0)
Screenshot: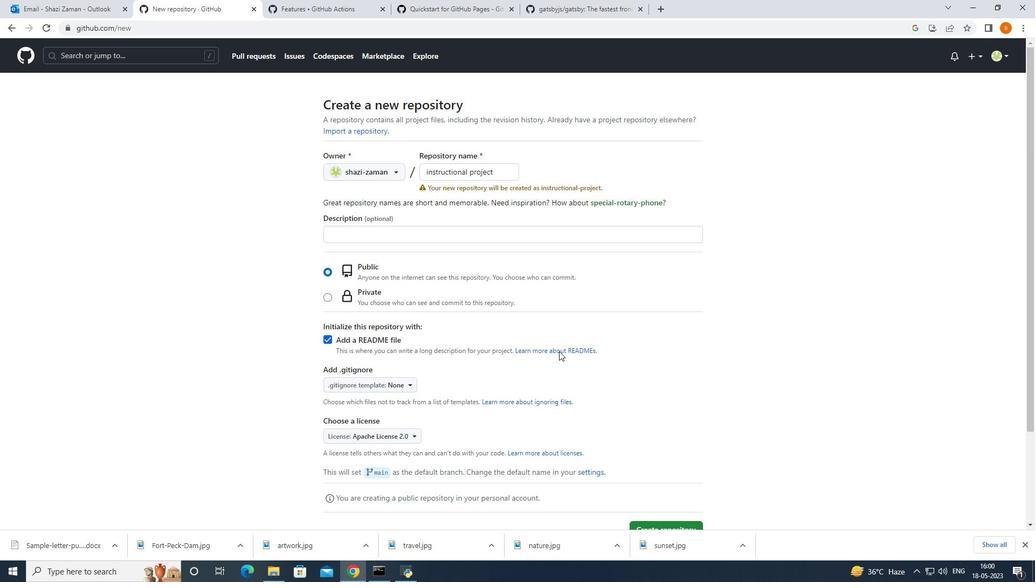 
Action: Mouse moved to (529, 313)
Screenshot: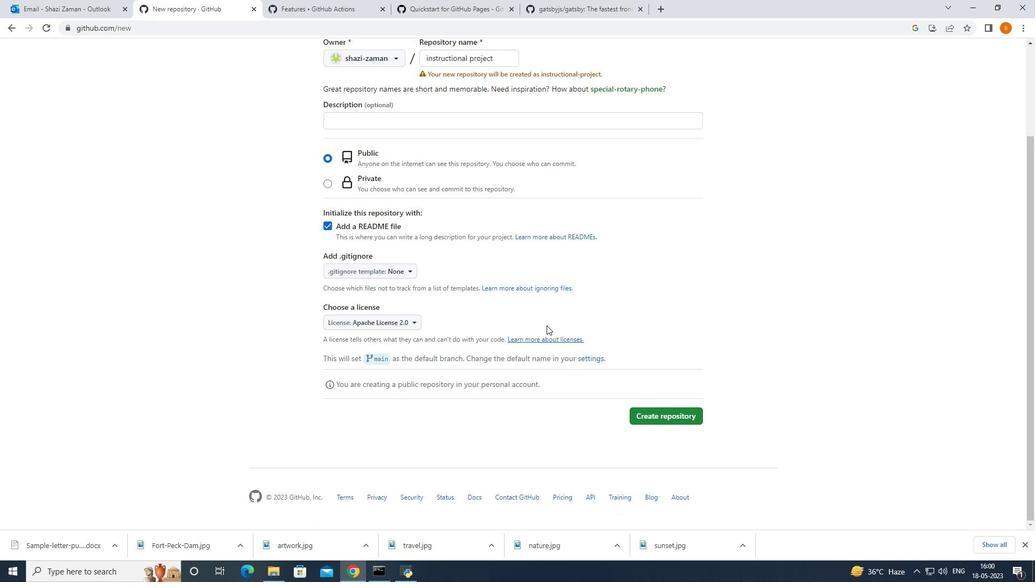 
Action: Mouse scrolled (529, 314) with delta (0, 0)
Screenshot: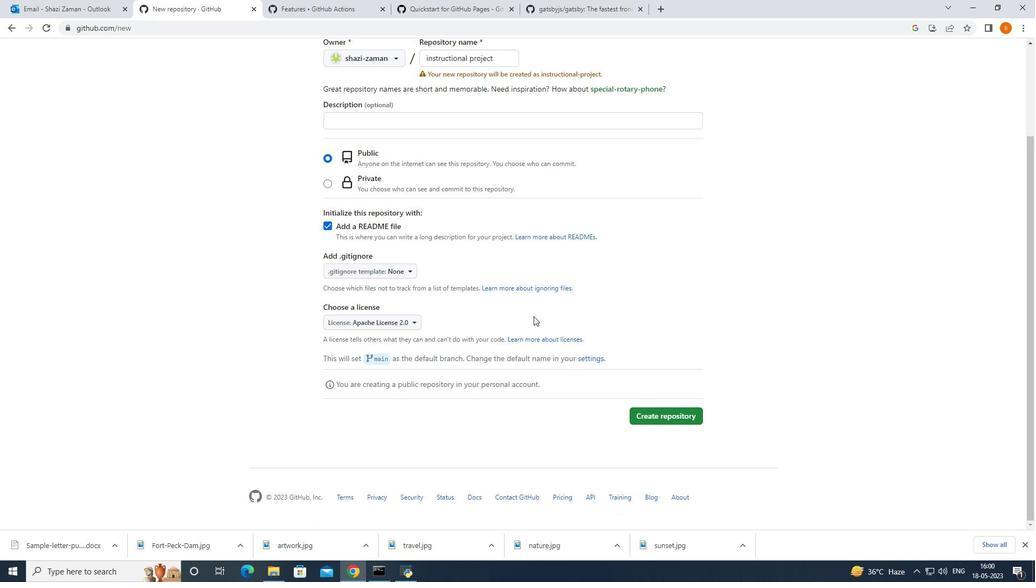 
Action: Mouse moved to (556, 339)
Screenshot: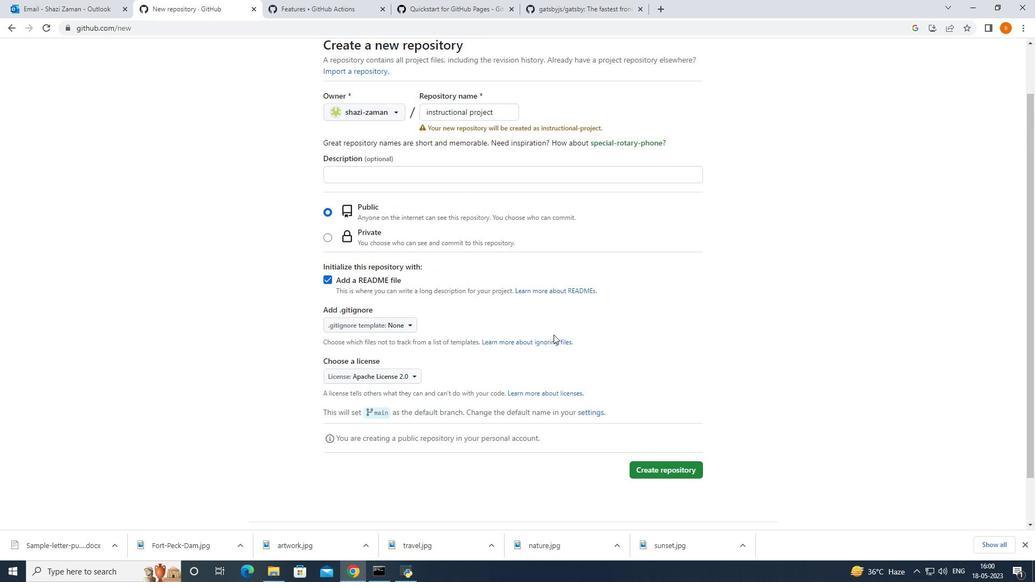 
Action: Mouse scrolled (556, 339) with delta (0, 0)
Screenshot: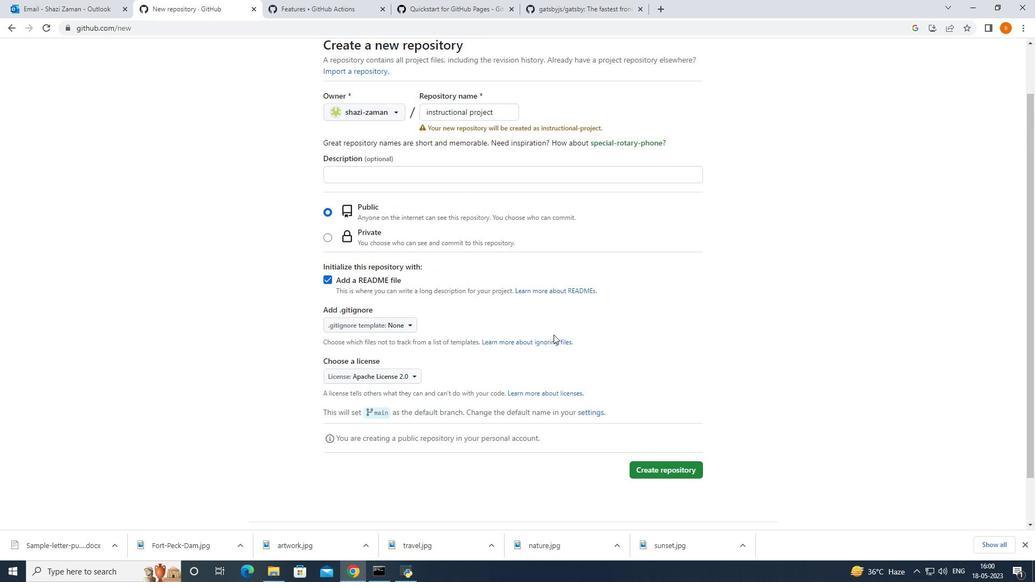
Action: Mouse moved to (556, 339)
Screenshot: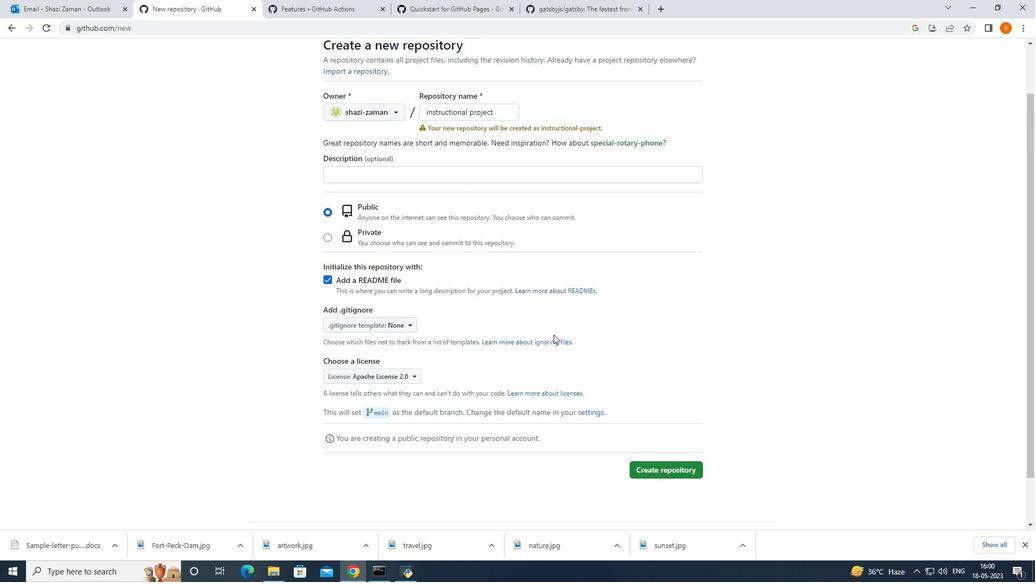 
Action: Mouse scrolled (556, 339) with delta (0, 0)
Screenshot: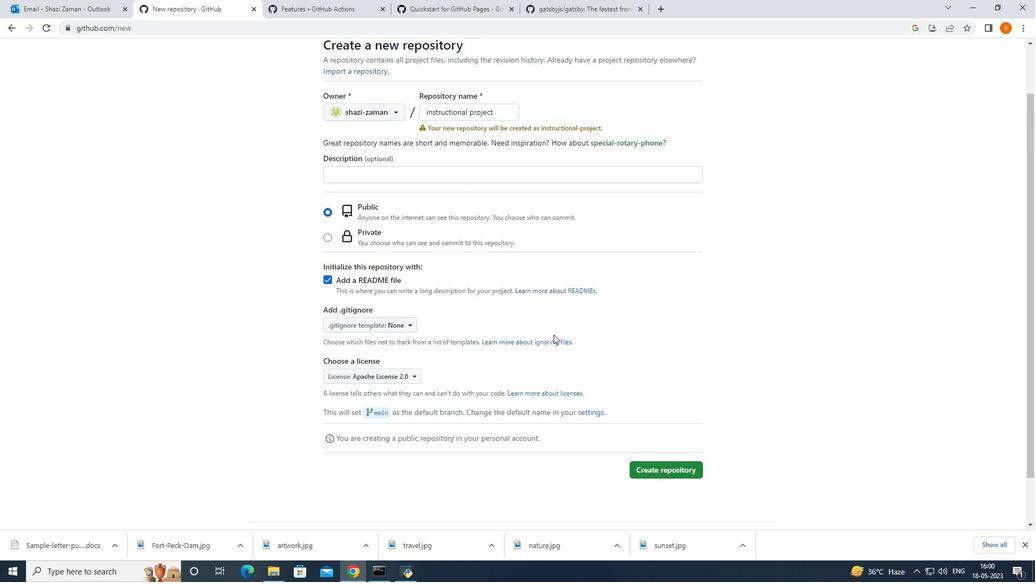 
Action: Mouse moved to (556, 339)
Screenshot: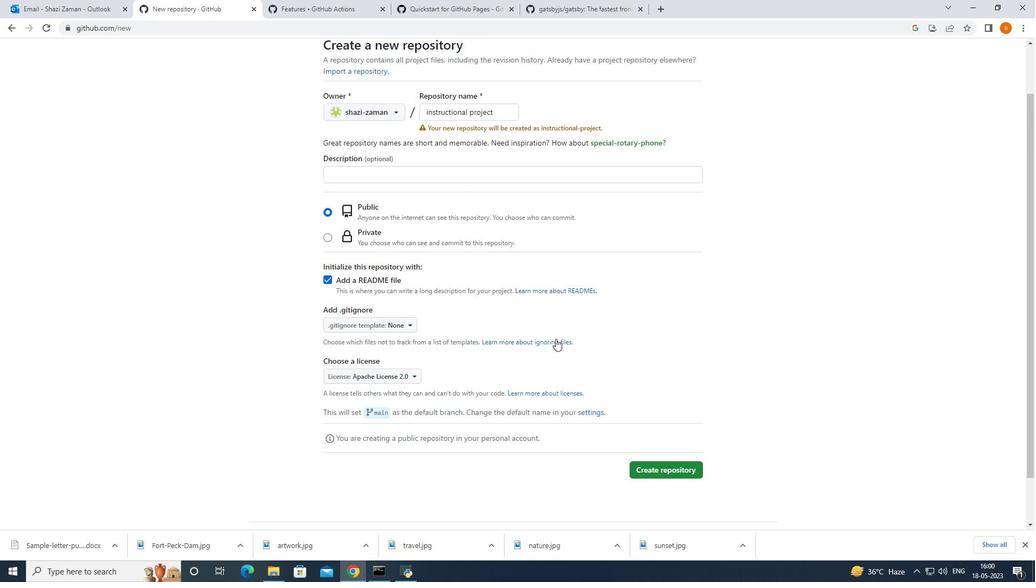 
Action: Mouse scrolled (556, 340) with delta (0, 0)
Screenshot: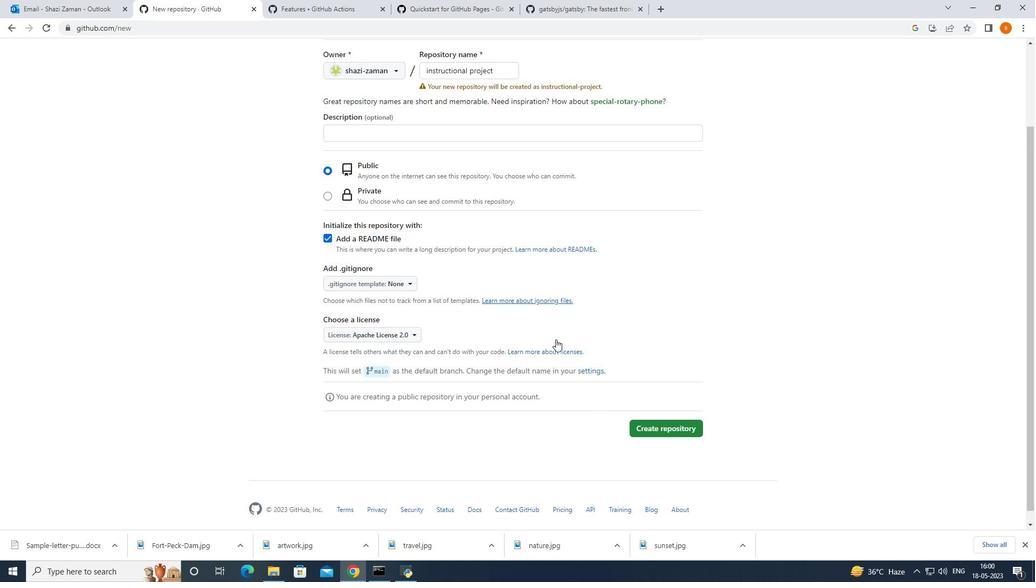 
Action: Mouse scrolled (556, 340) with delta (0, 0)
Screenshot: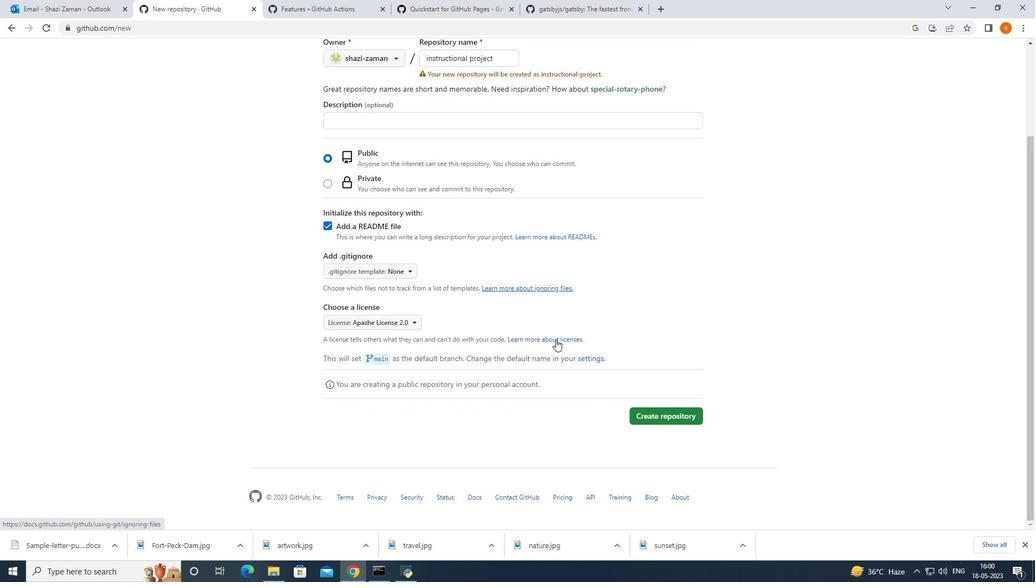
Action: Mouse scrolled (556, 340) with delta (0, 0)
Screenshot: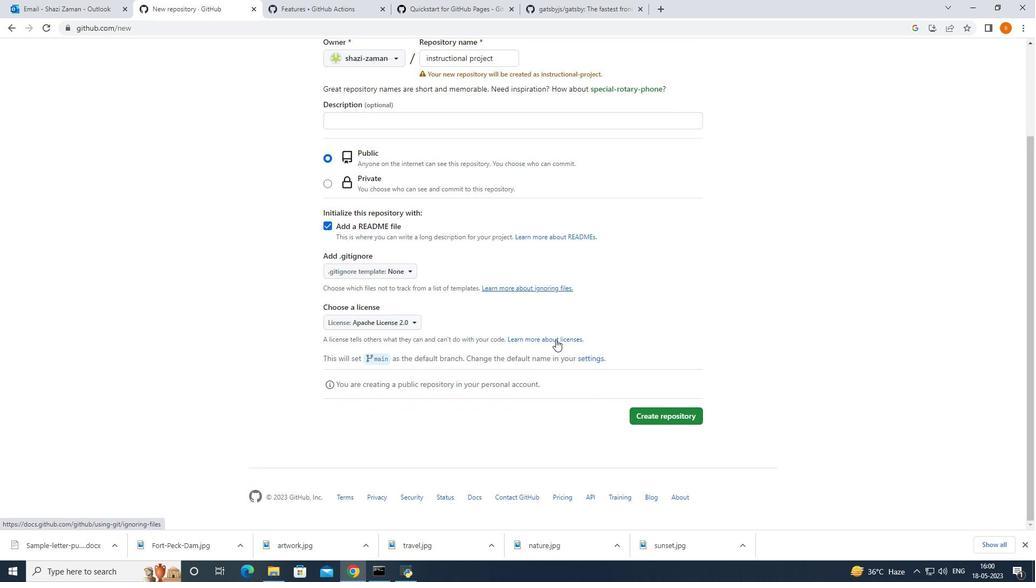 
Action: Mouse moved to (629, 276)
Screenshot: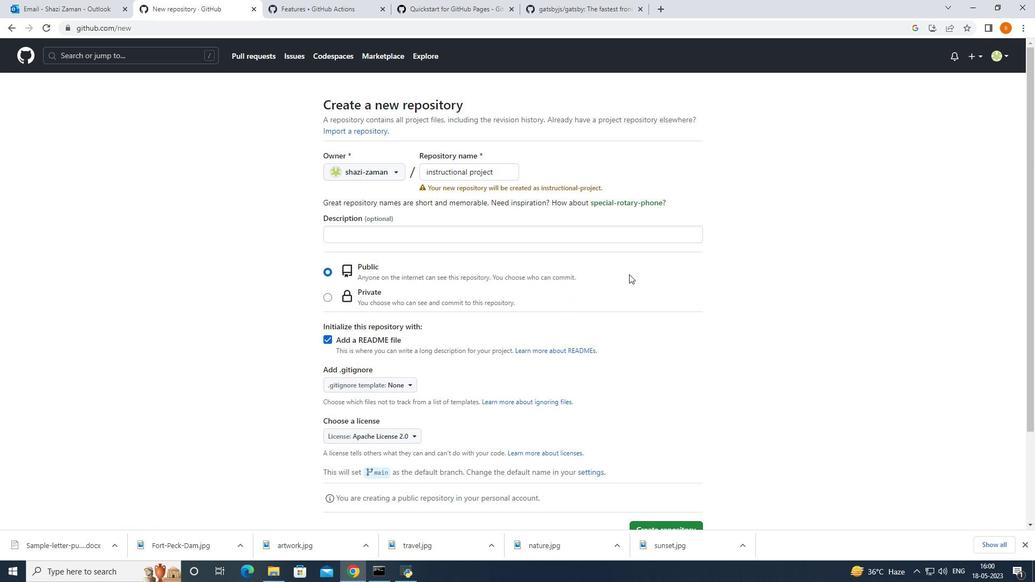 
Action: Mouse scrolled (629, 275) with delta (0, 0)
Screenshot: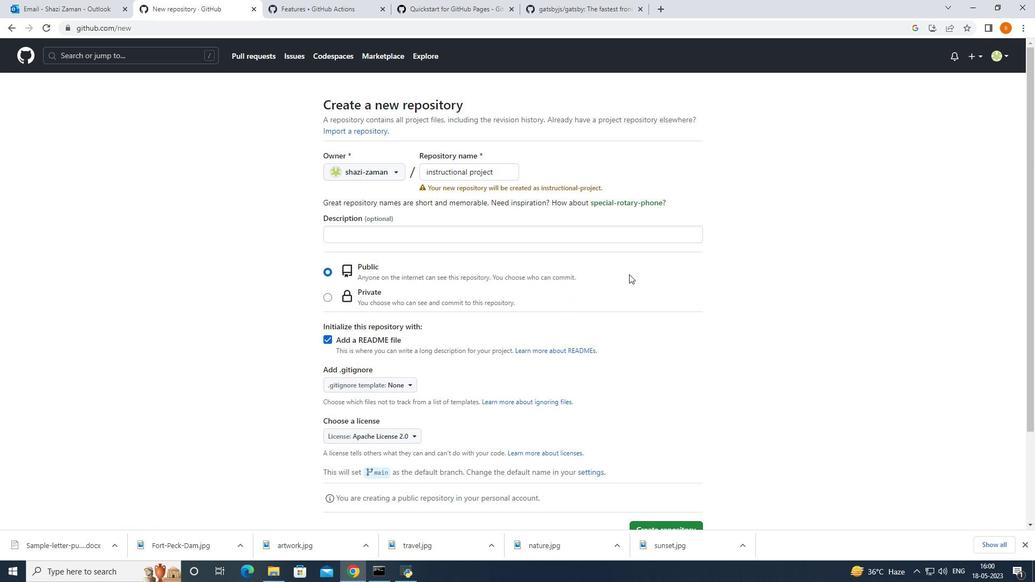 
Action: Mouse moved to (675, 480)
Screenshot: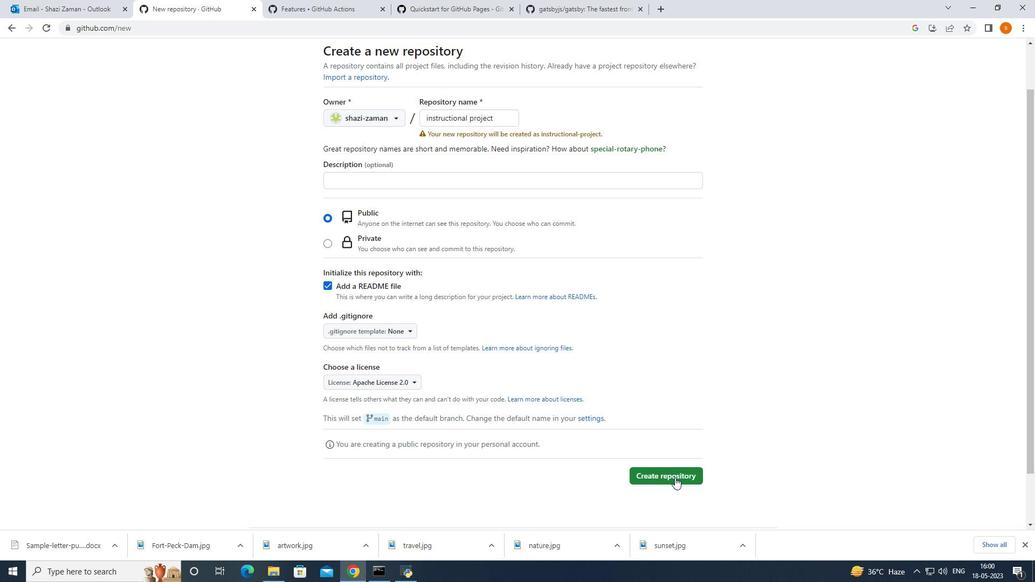
Action: Mouse pressed left at (675, 480)
Screenshot: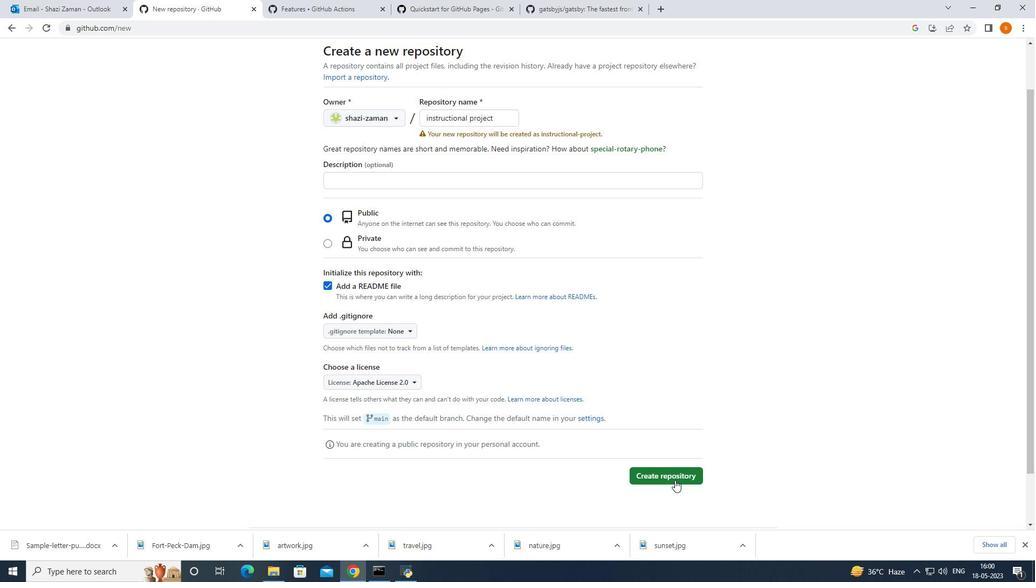 
Action: Mouse moved to (840, 151)
Screenshot: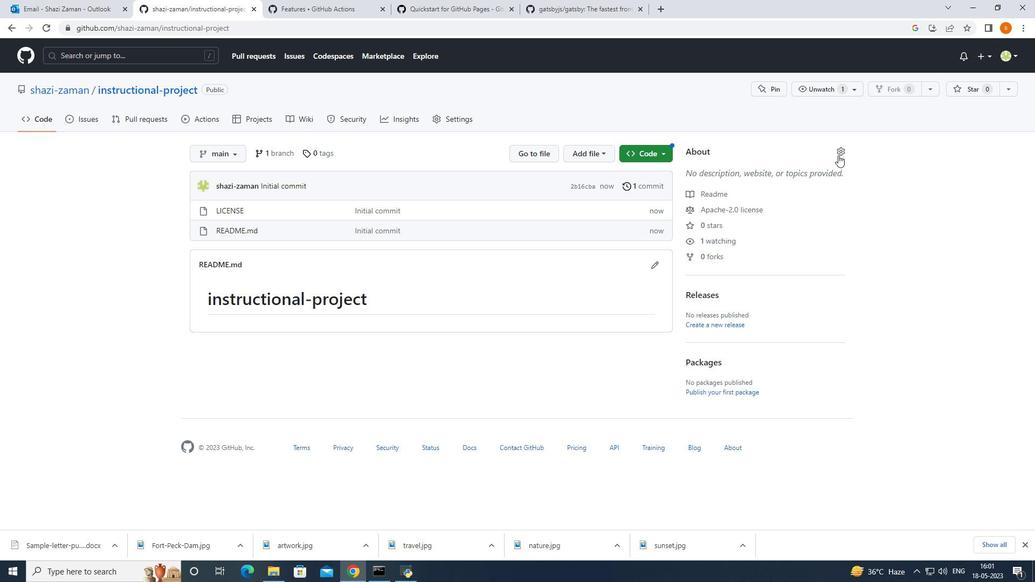 
Action: Mouse pressed left at (840, 151)
Screenshot: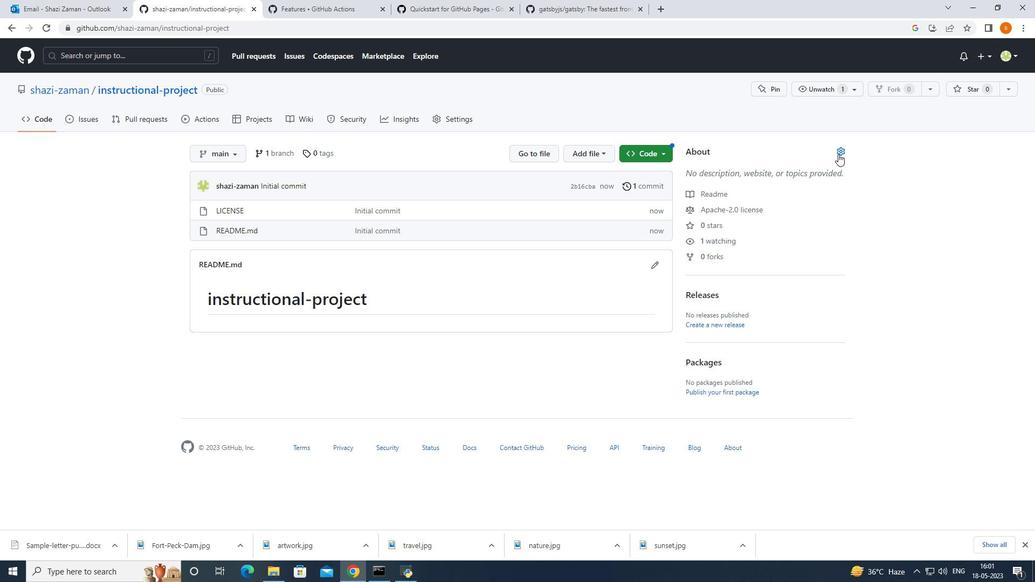 
Action: Mouse moved to (457, 234)
Screenshot: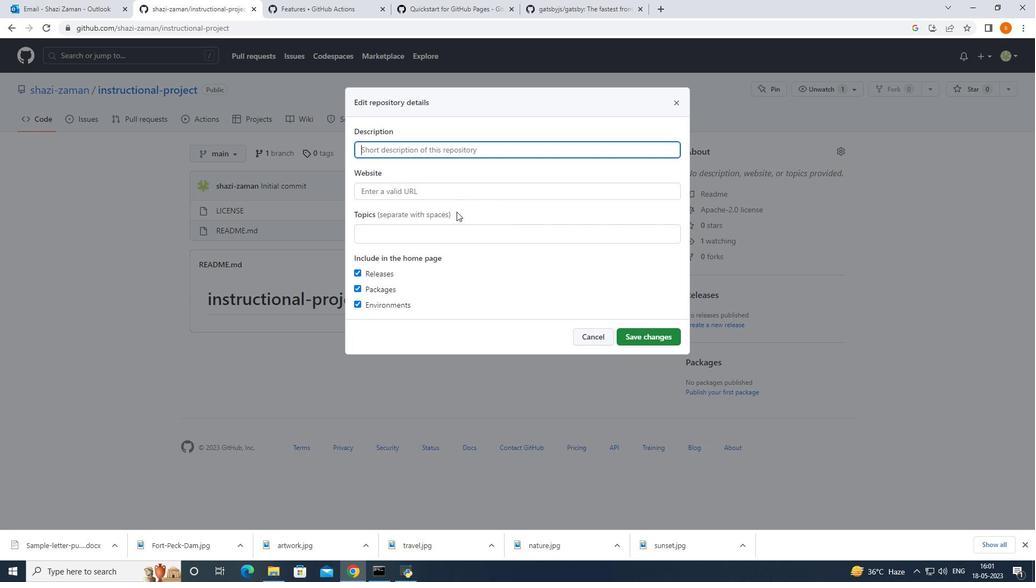 
Action: Mouse pressed left at (457, 234)
Screenshot: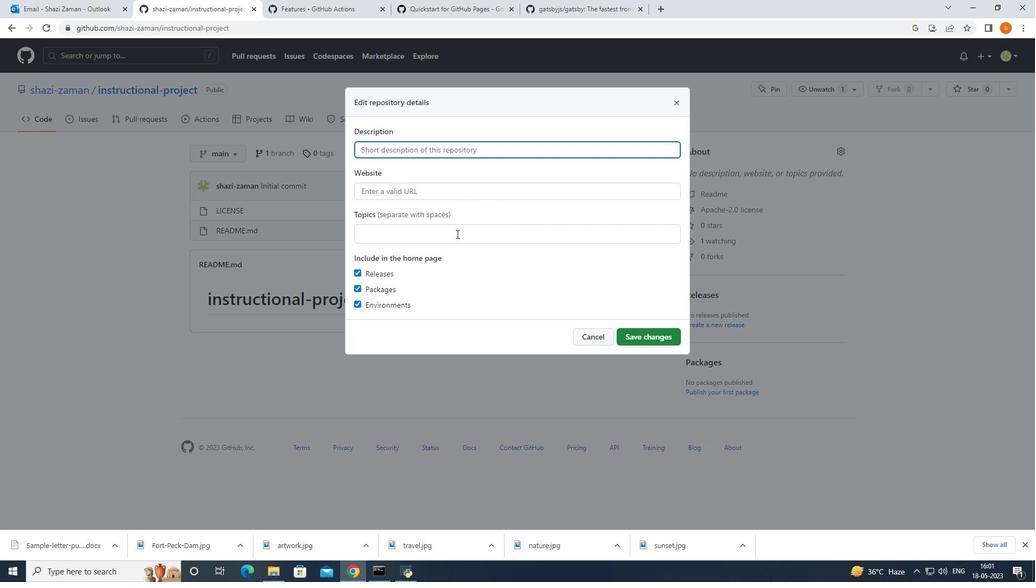 
Action: Mouse moved to (458, 231)
Screenshot: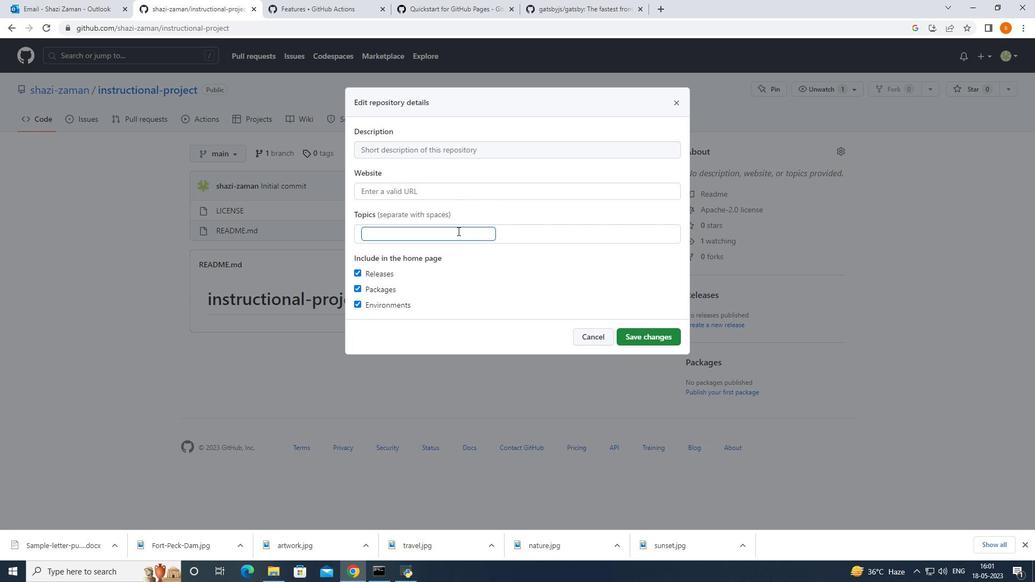 
Action: Key pressed static<Key.space>site<Key.space>genera
Screenshot: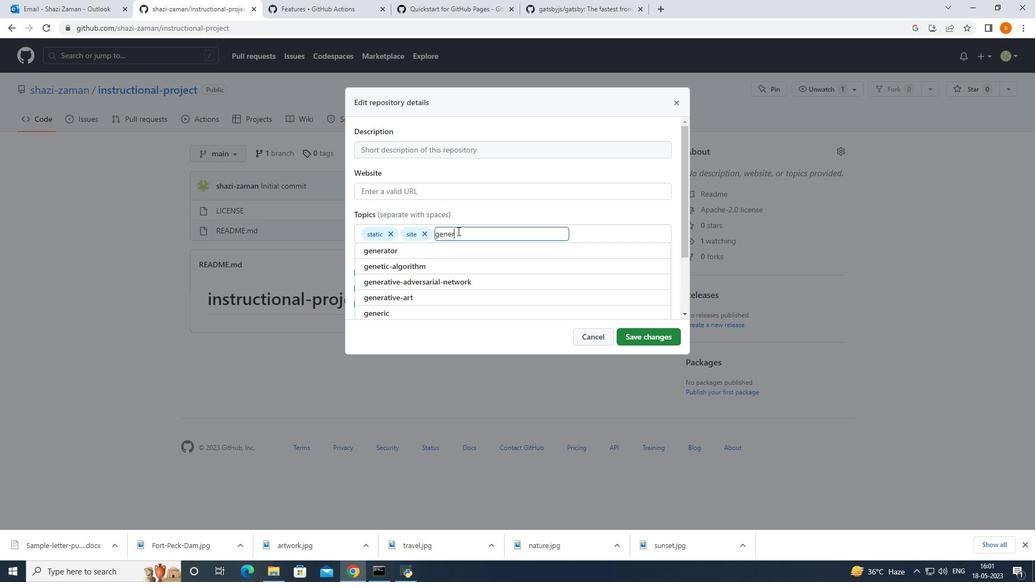 
Action: Mouse moved to (395, 255)
Screenshot: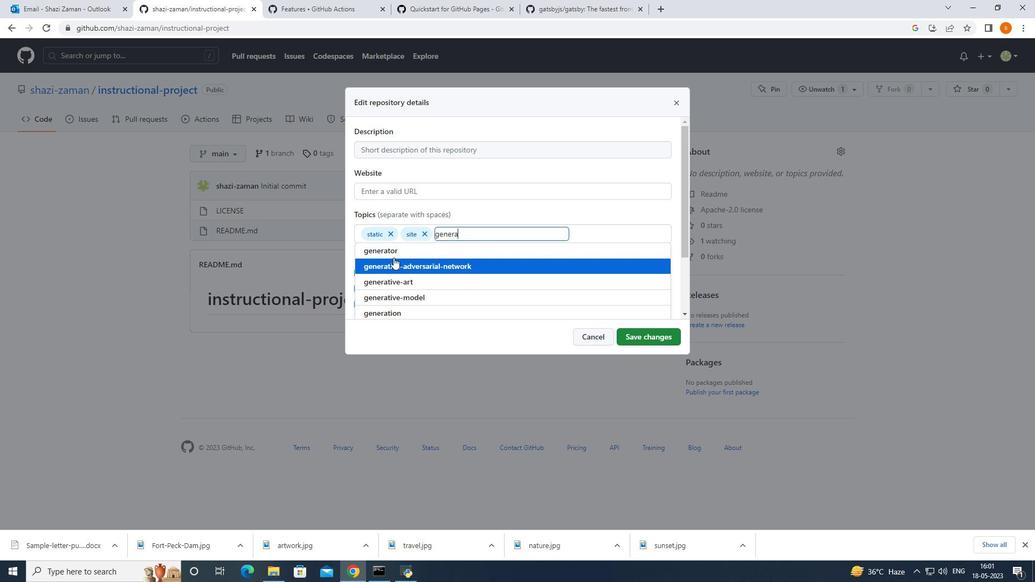 
Action: Mouse pressed left at (395, 255)
Screenshot: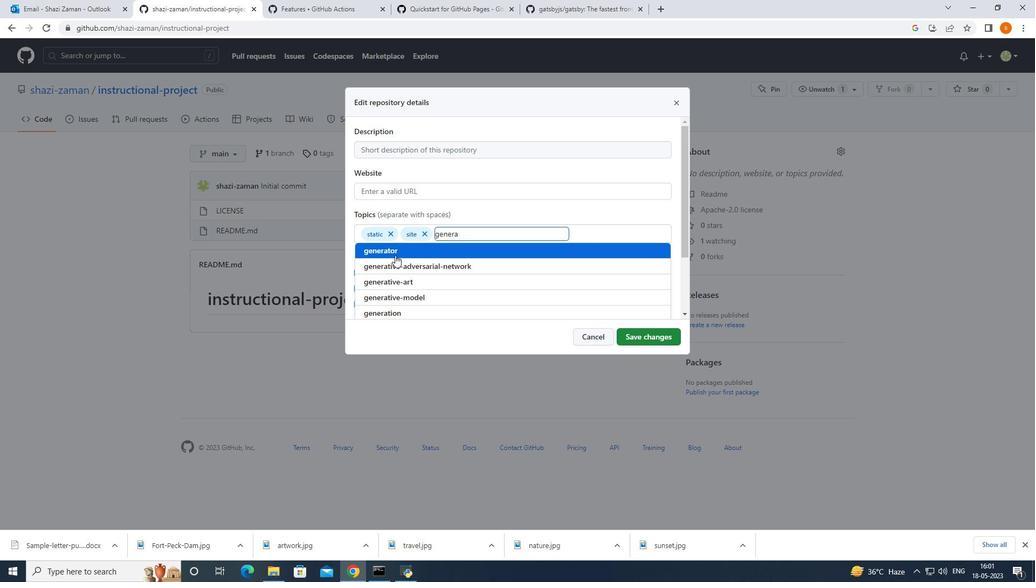 
Action: Mouse moved to (470, 148)
Screenshot: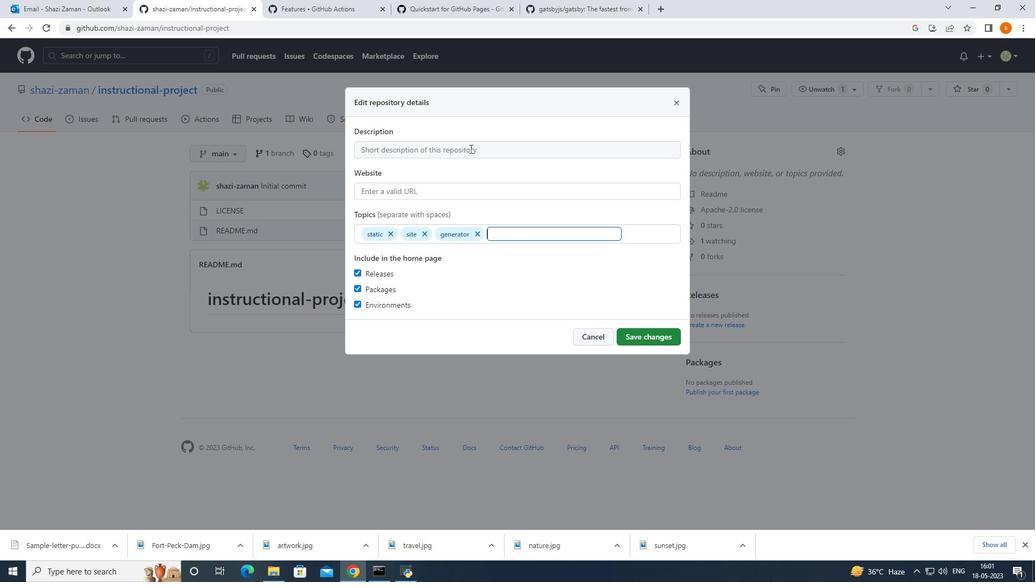 
Action: Mouse pressed left at (470, 148)
Screenshot: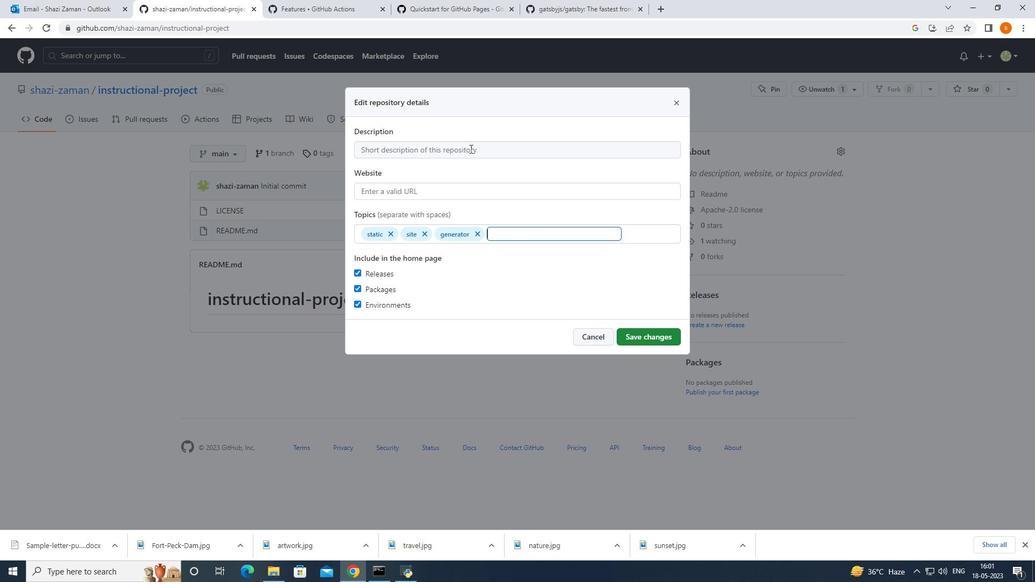 
Action: Mouse moved to (470, 148)
Screenshot: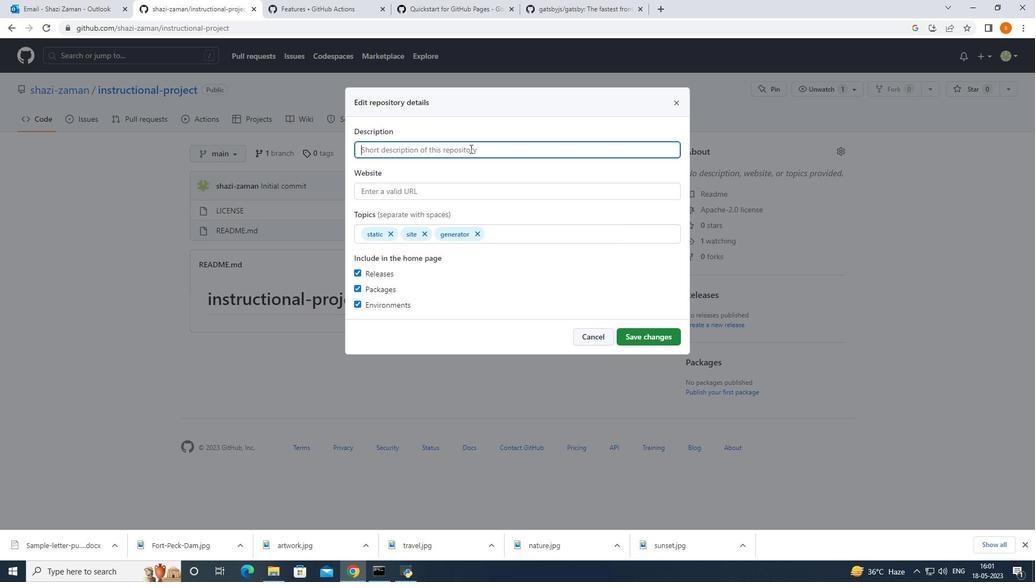 
Action: Key pressed intre<Key.backspace>active<Key.space><Key.left><Key.left><Key.left><Key.left><Key.left><Key.left><Key.left><Key.left>e<Key.right><Key.right><Key.right><Key.right><Key.right><Key.right><Key.right><Key.right><Key.right>and<Key.space>informative<Key.space>tutorrir
Screenshot: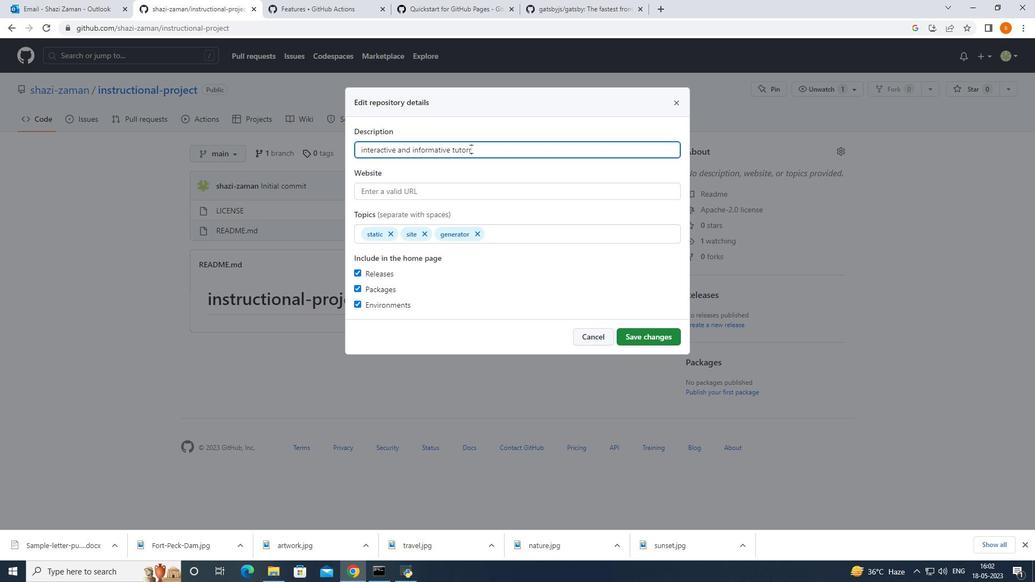 
Action: Mouse moved to (567, 153)
Screenshot: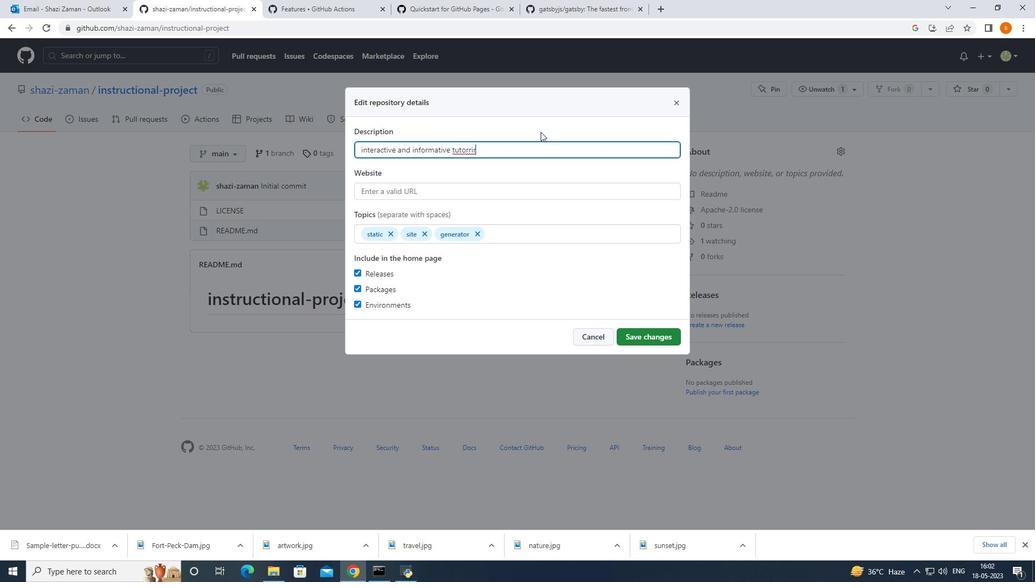
Action: Key pressed <Key.backspace><Key.backspace><Key.backspace>ial
Screenshot: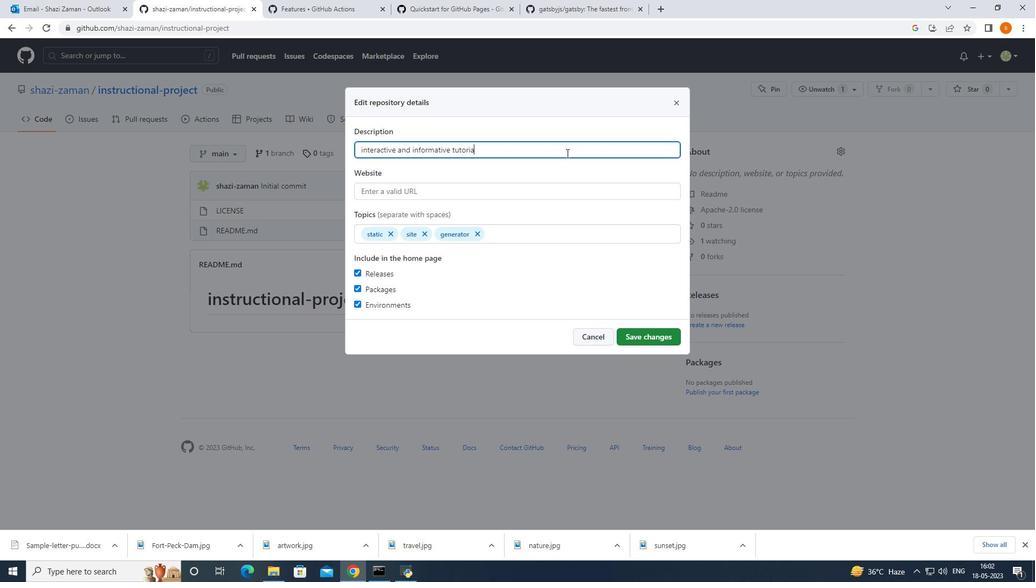
Action: Mouse moved to (430, 298)
Screenshot: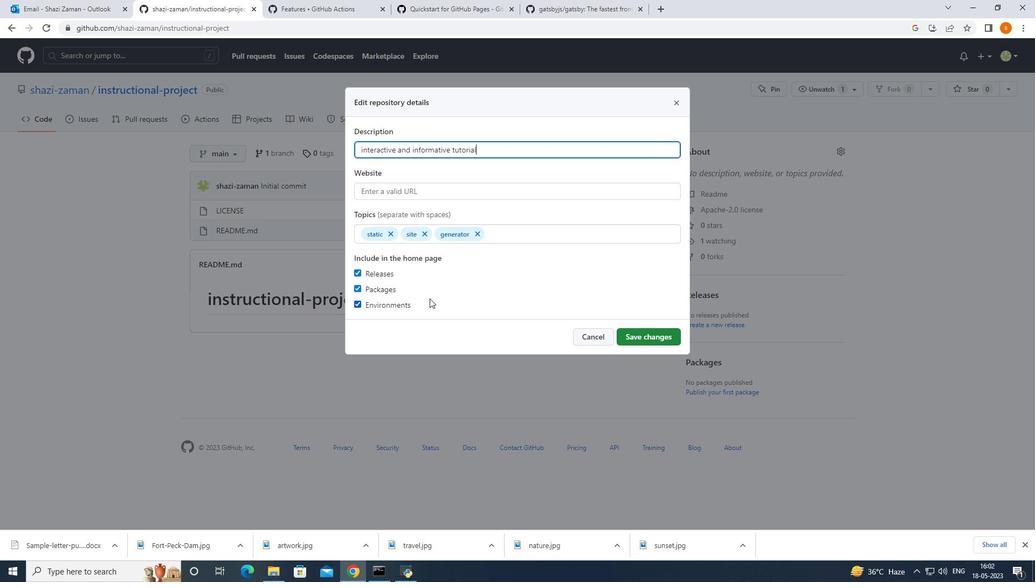 
Action: Mouse scrolled (430, 297) with delta (0, 0)
Screenshot: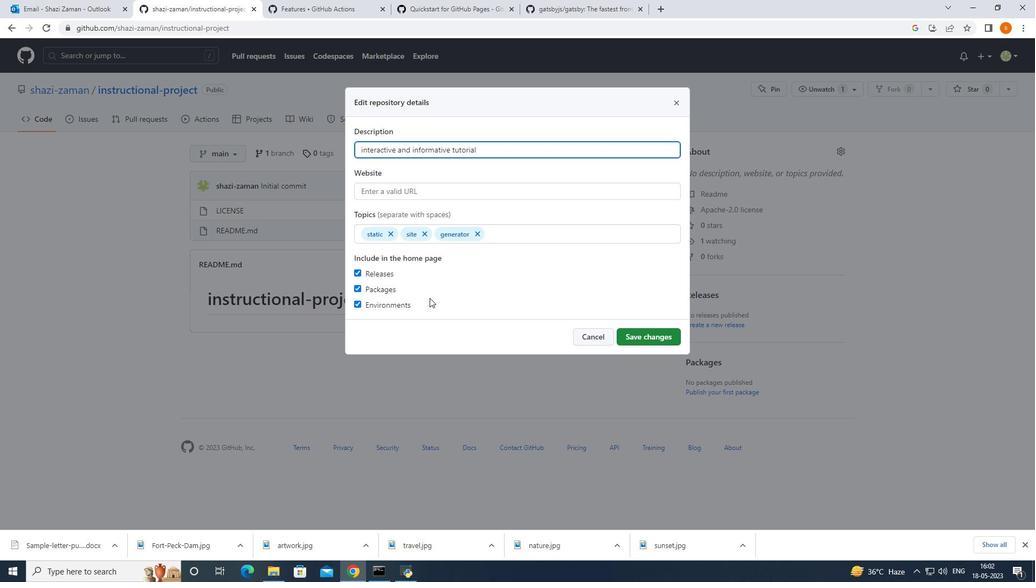 
Action: Mouse moved to (644, 342)
Screenshot: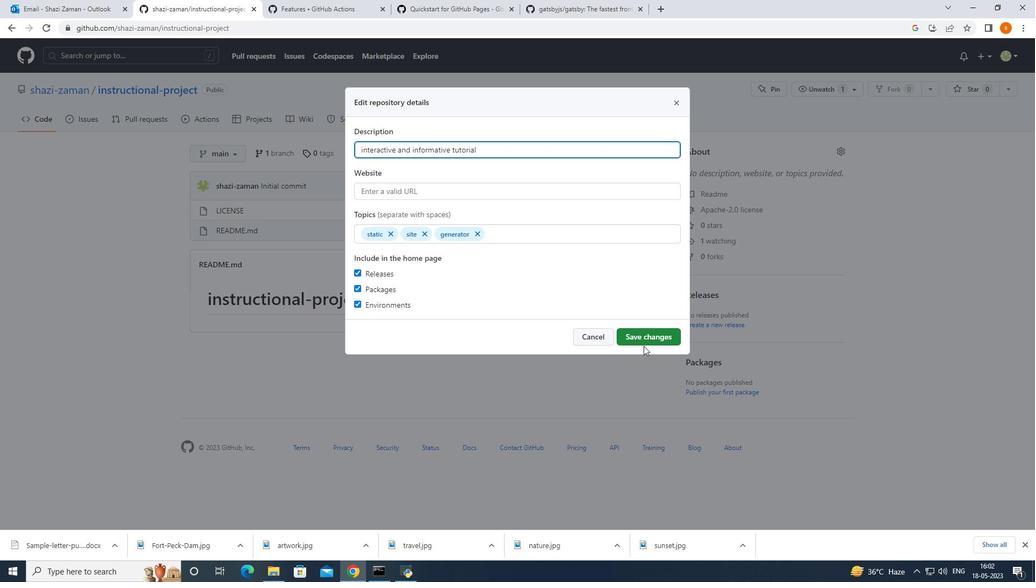 
Action: Mouse pressed left at (644, 342)
Screenshot: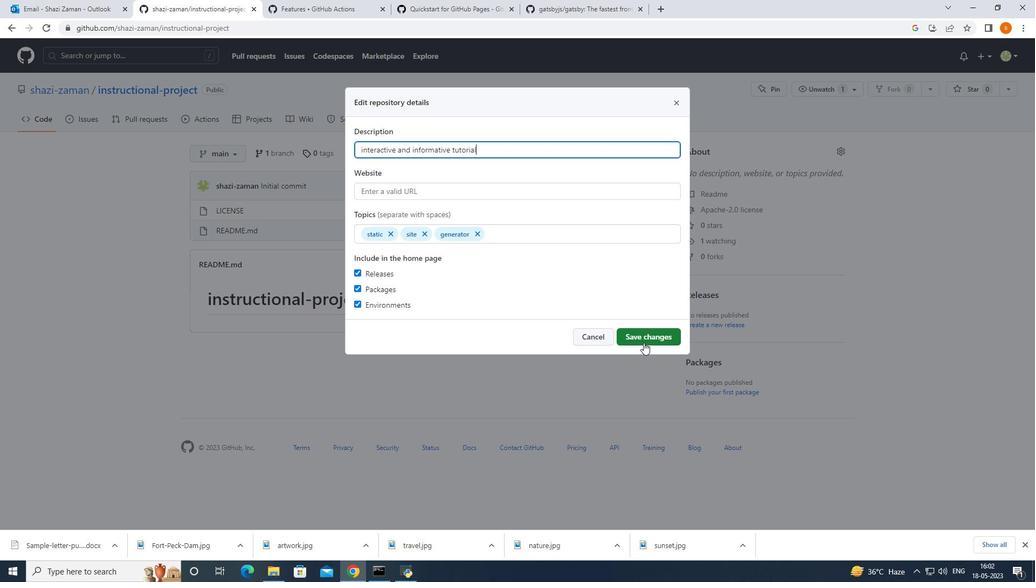
Action: Mouse moved to (658, 338)
Screenshot: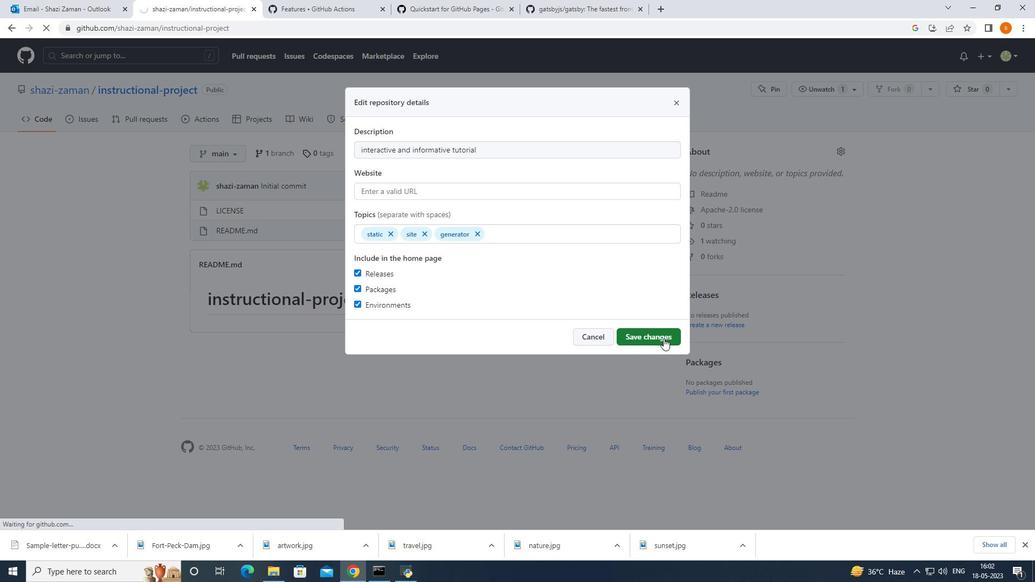 
Action: Mouse pressed left at (658, 338)
Screenshot: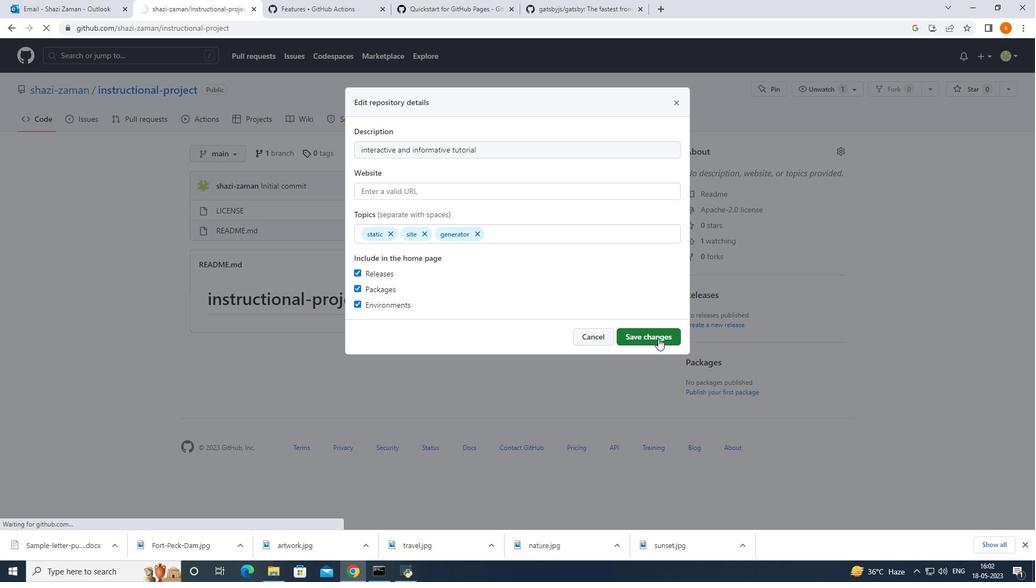 
Action: Mouse moved to (605, 188)
Screenshot: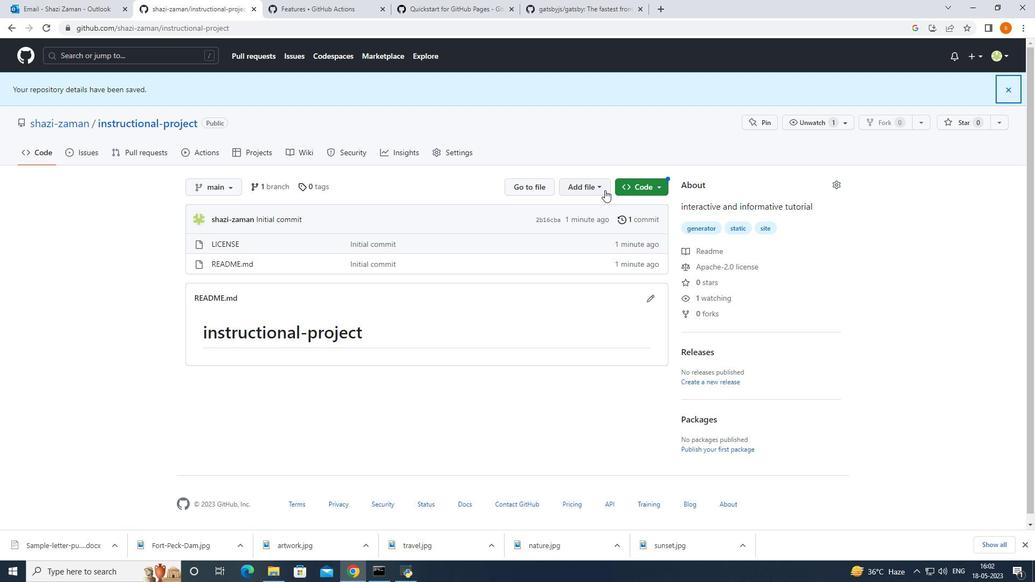 
Action: Mouse pressed left at (605, 188)
Screenshot: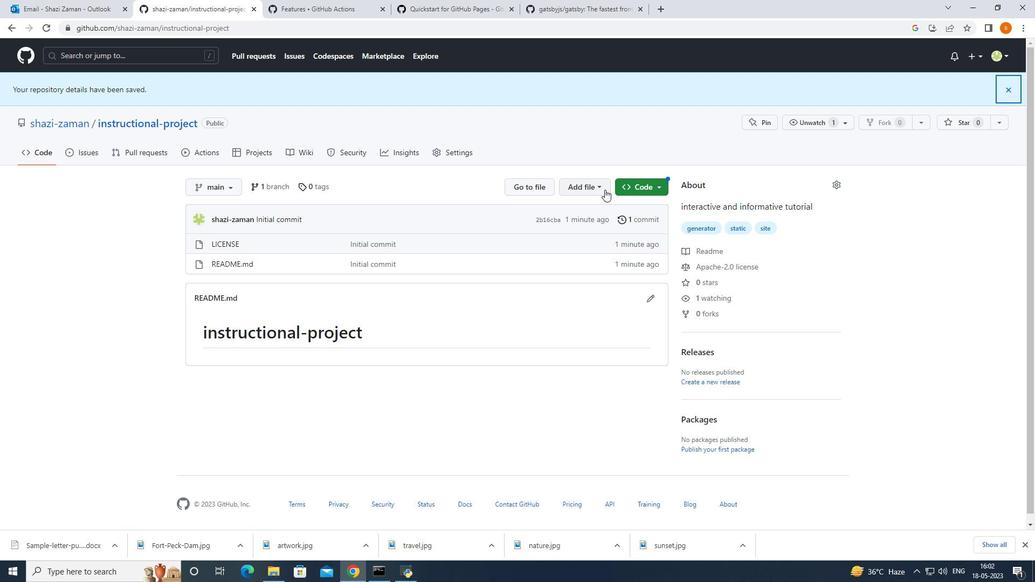 
Action: Mouse moved to (580, 300)
Screenshot: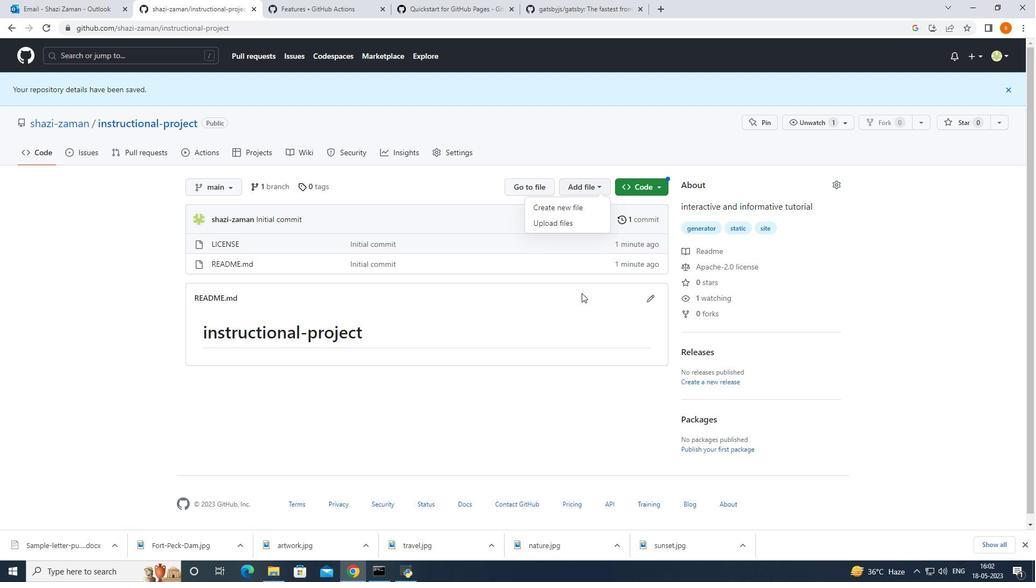 
Action: Mouse pressed left at (580, 300)
Screenshot: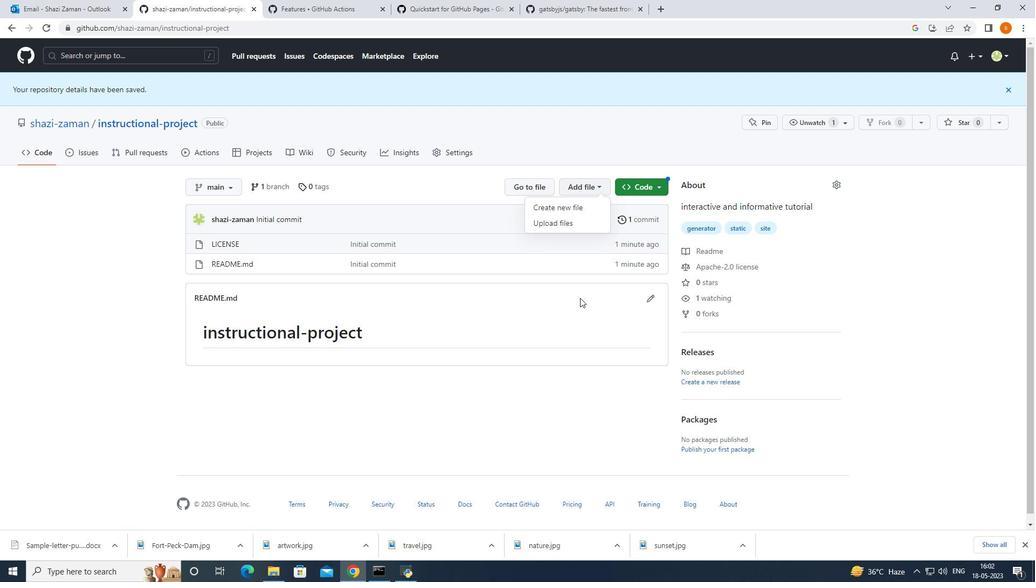 
Action: Mouse moved to (693, 183)
Screenshot: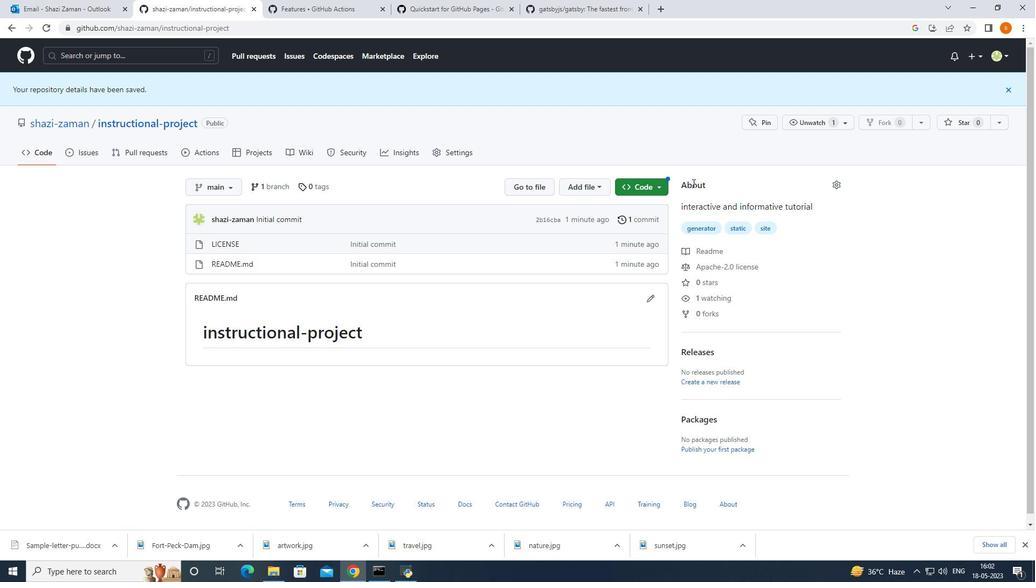
Action: Mouse pressed left at (693, 183)
Screenshot: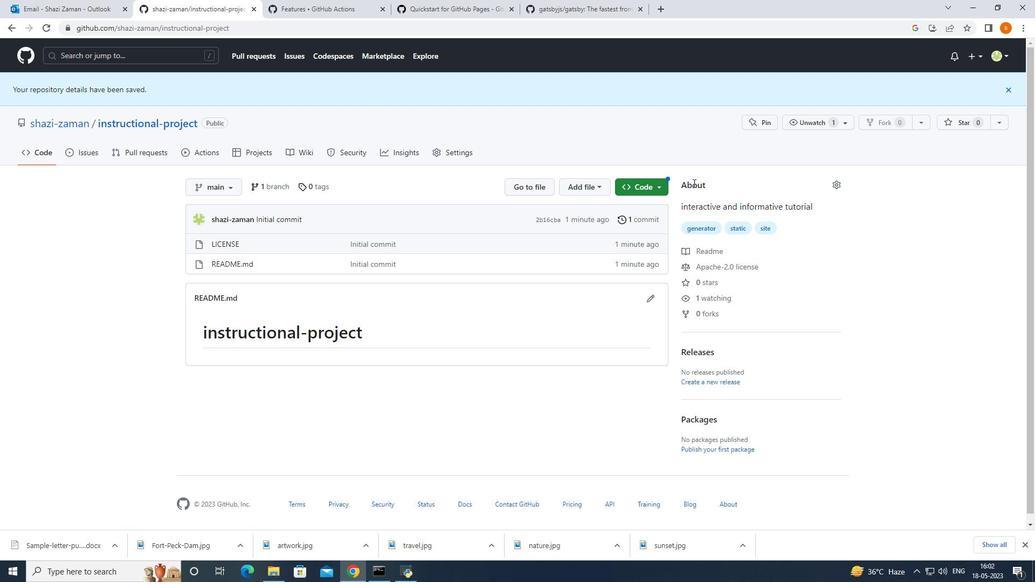 
Action: Mouse moved to (619, 209)
Screenshot: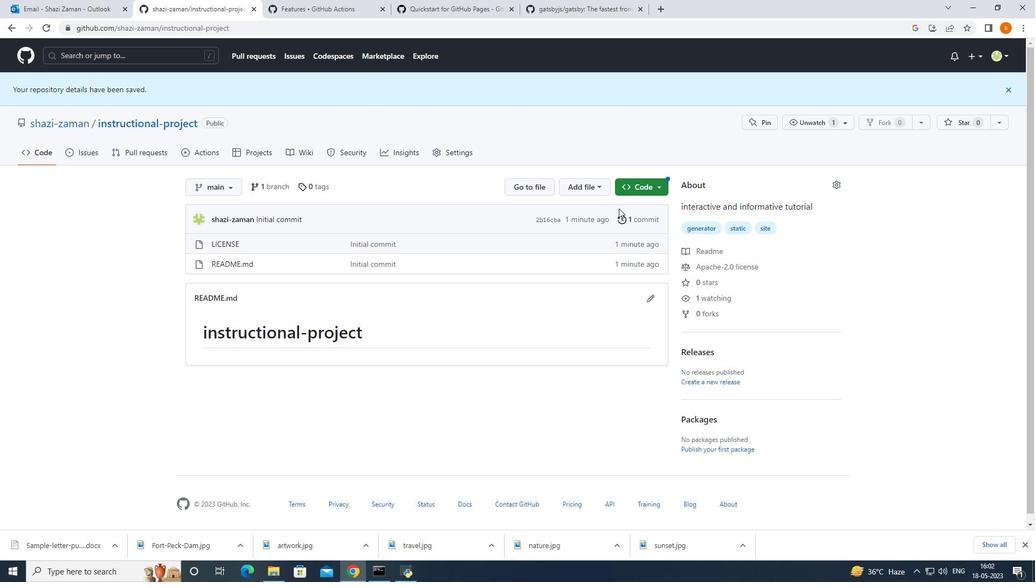 
